 Task: Add an event with the title Coffee Meeting with Key Industry Expert, date '2023/11/17', time 9:15 AM to 11:15 AMand add a description: To ensure everyone gets a chance to participate as both fallers and catchers, rotate the roles within each pair. This promotes a sense of equality and shared responsibility among team members.Select event color  Basil . Add location for the event as: Birmingham, UK, logged in from the account softage.4@softage.netand send the event invitation to softage.1@softage.net and softage.2@softage.net. Set a reminder for the event Weekly on Sunday
Action: Mouse moved to (73, 99)
Screenshot: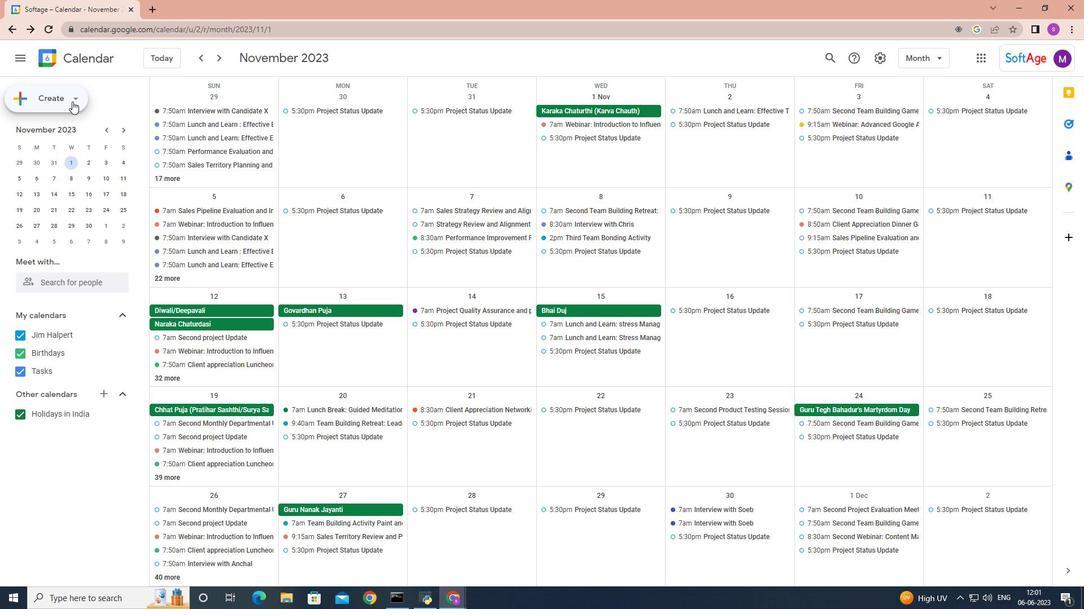 
Action: Mouse pressed left at (73, 99)
Screenshot: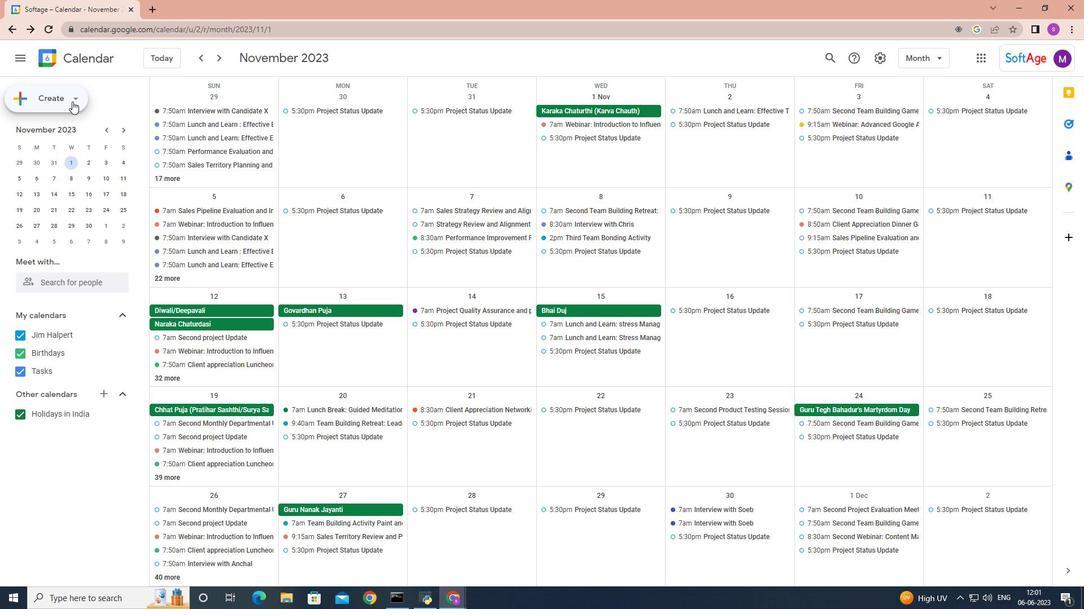 
Action: Mouse moved to (68, 124)
Screenshot: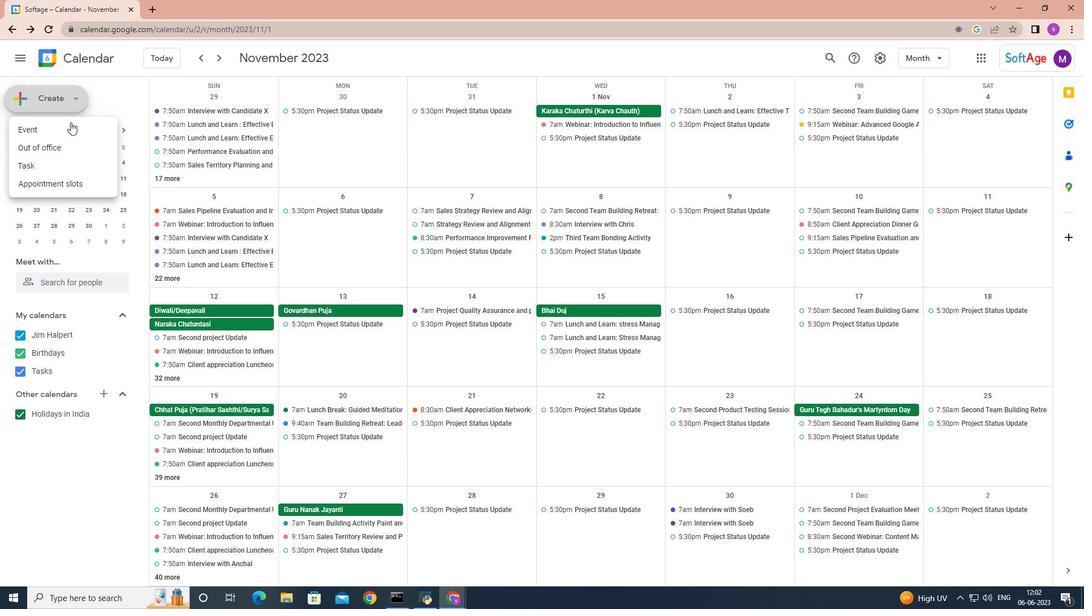 
Action: Mouse pressed left at (68, 124)
Screenshot: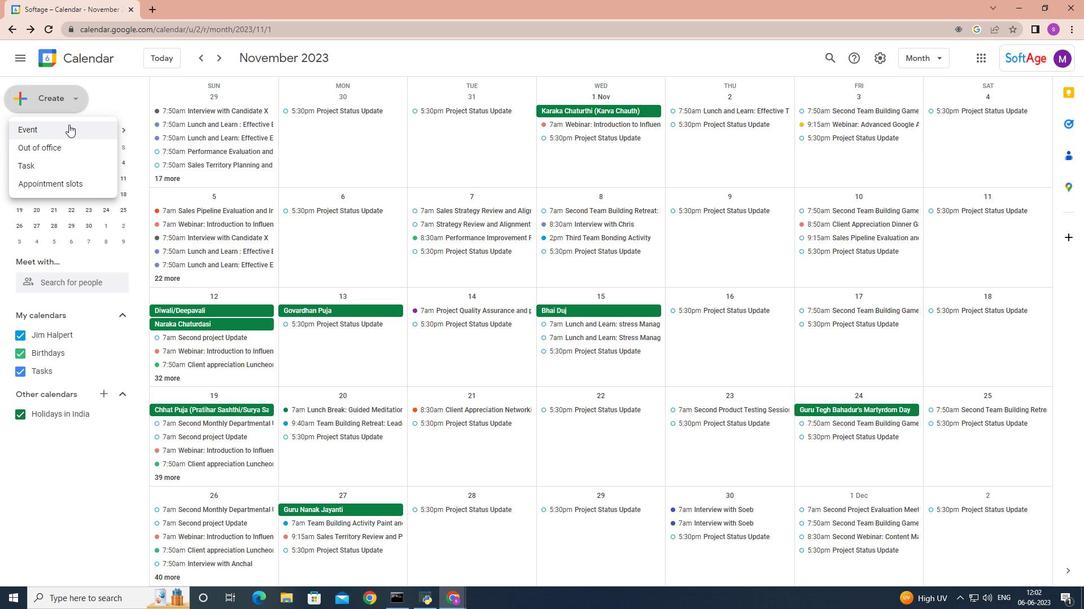 
Action: Mouse moved to (439, 379)
Screenshot: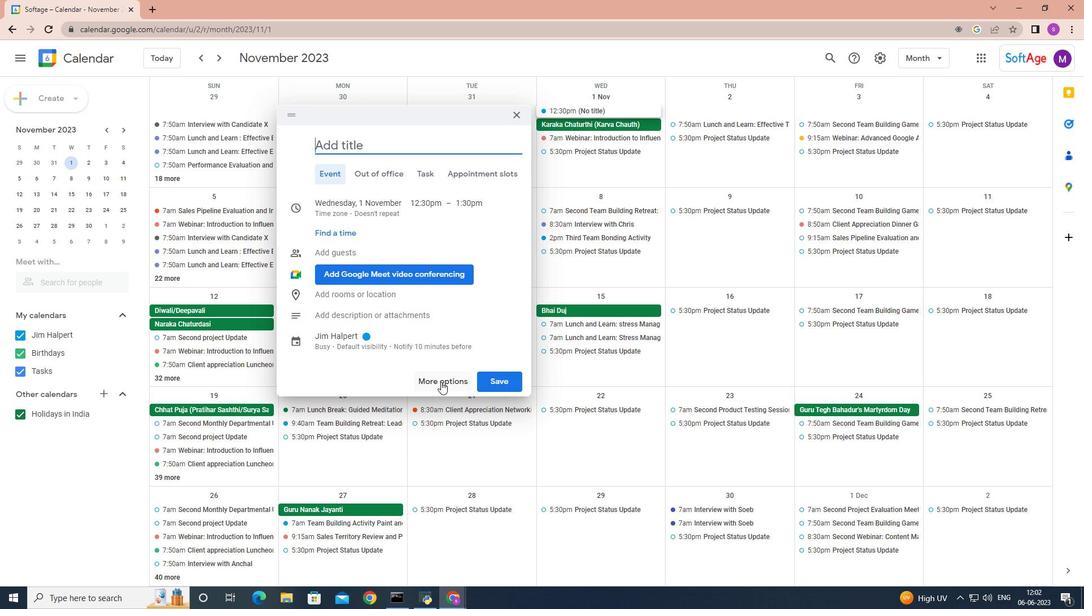 
Action: Mouse pressed left at (439, 379)
Screenshot: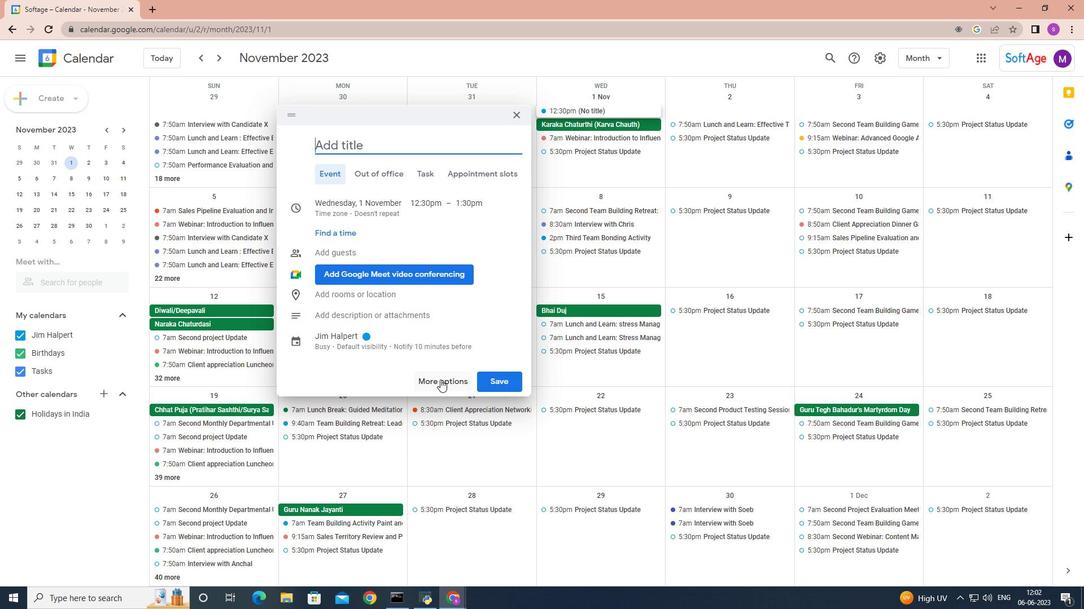 
Action: Mouse moved to (428, 378)
Screenshot: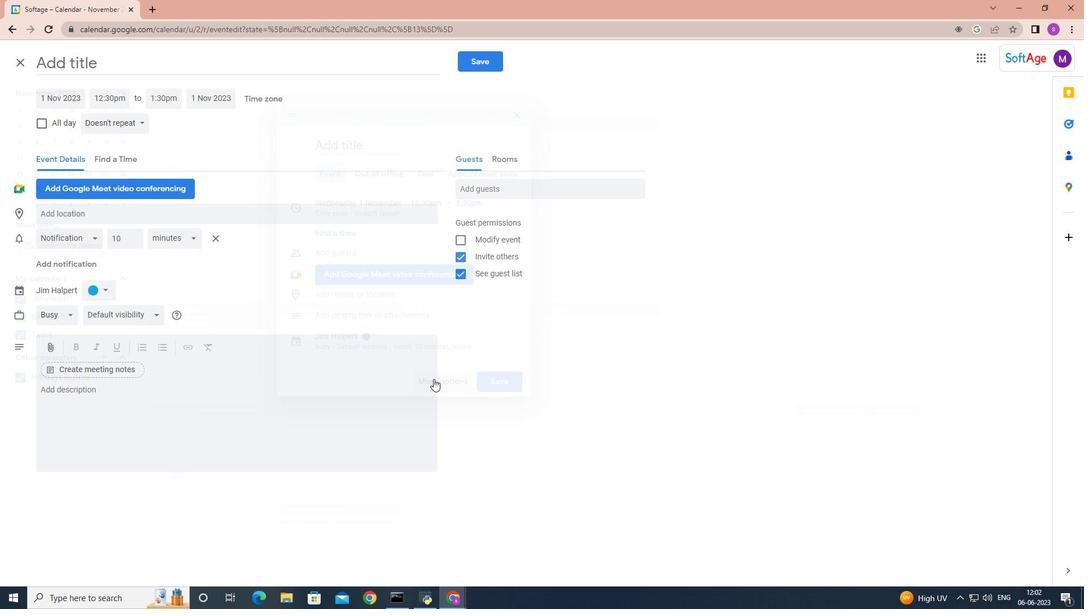 
Action: Key pressed <Key.shift>Coffee,<Key.space><Key.shift>Meeting<Key.space>with<Key.space><Key.shift>Key<Key.space><Key.shift>Industry<Key.space><Key.shift>Expert
Screenshot: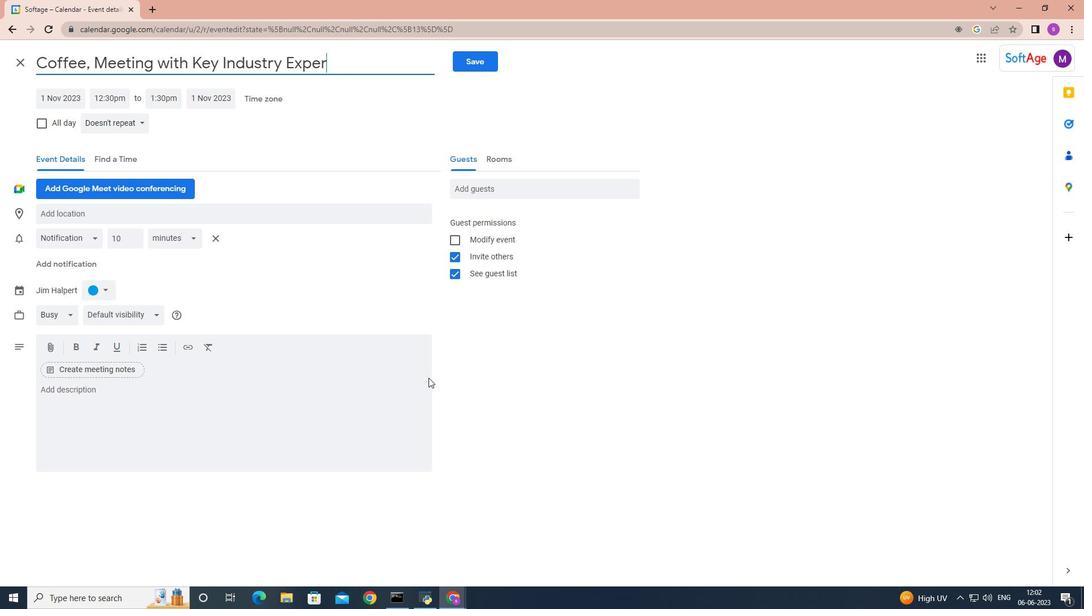 
Action: Mouse moved to (63, 96)
Screenshot: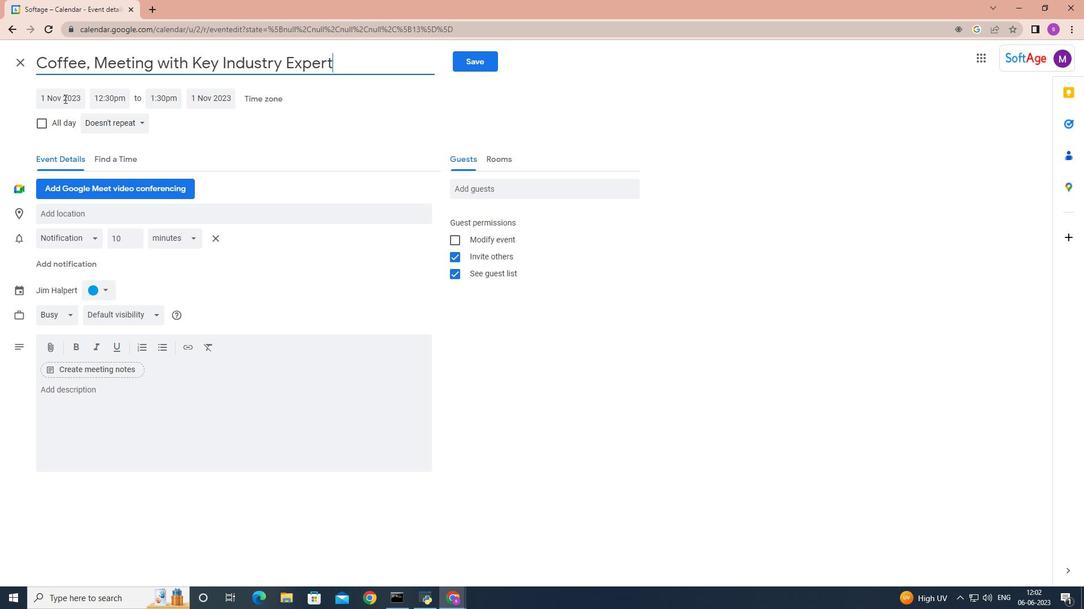 
Action: Mouse pressed left at (63, 96)
Screenshot: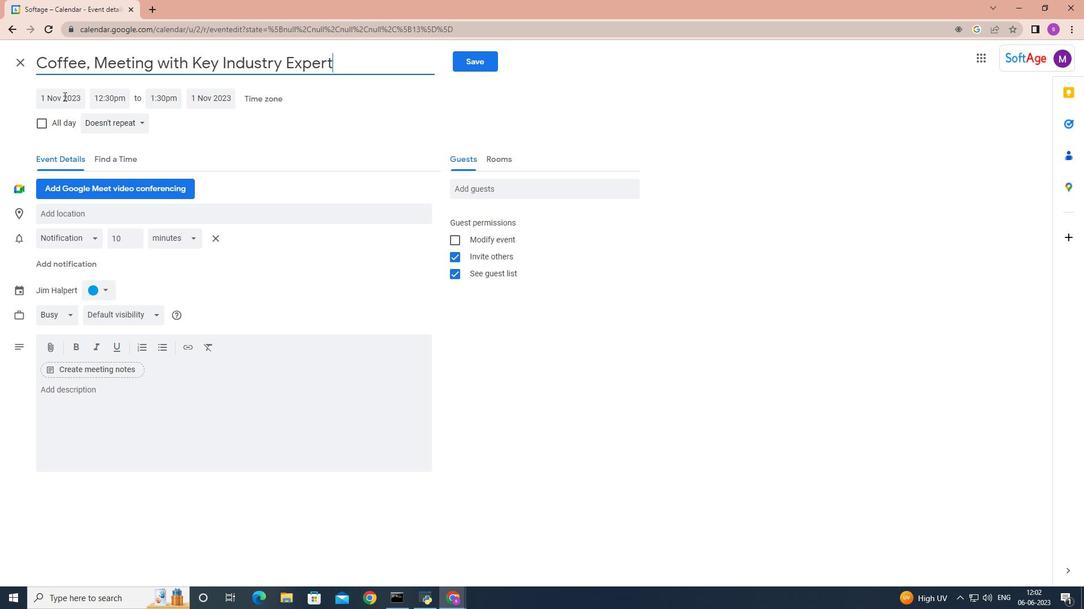 
Action: Mouse moved to (158, 184)
Screenshot: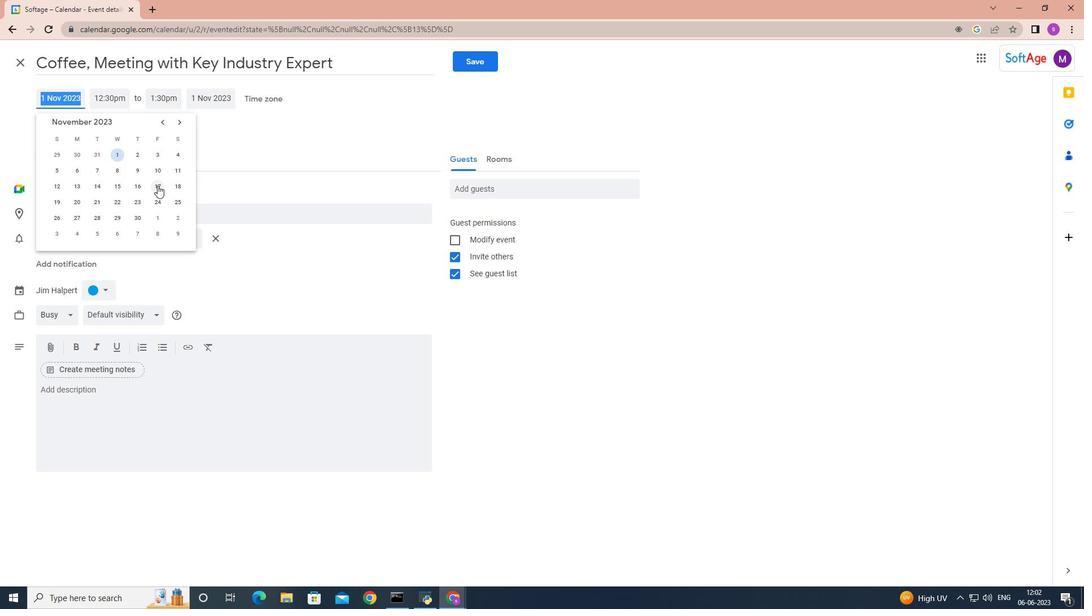 
Action: Mouse pressed left at (158, 184)
Screenshot: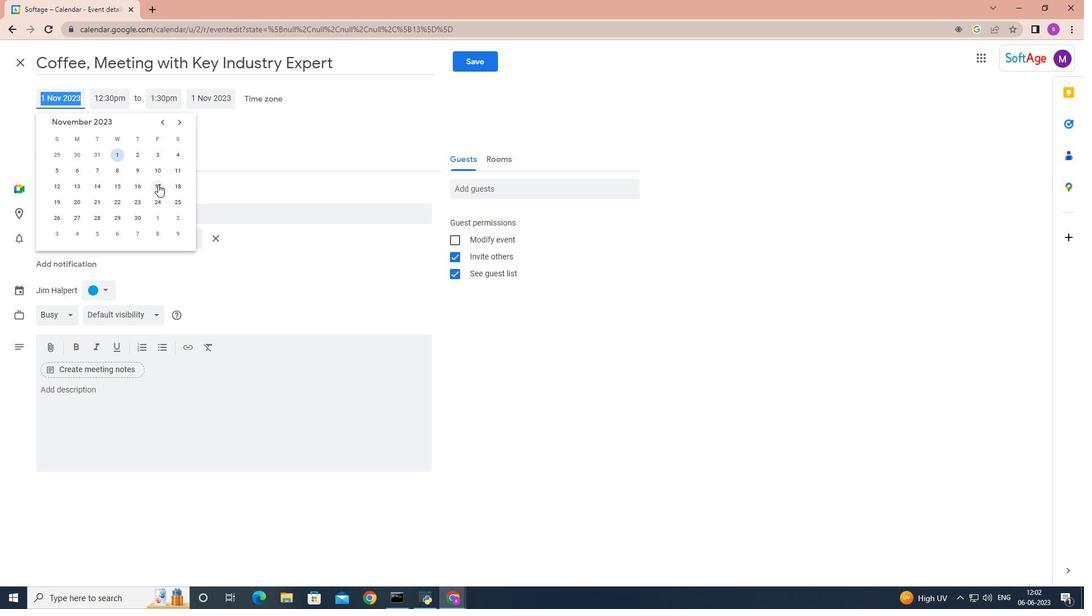 
Action: Mouse moved to (115, 98)
Screenshot: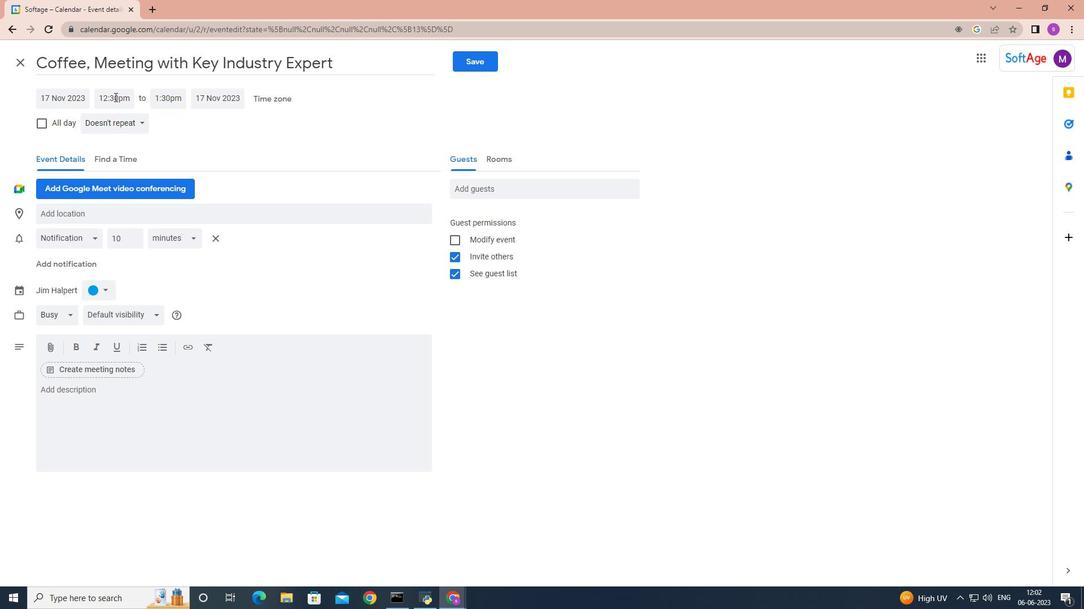 
Action: Mouse pressed left at (115, 98)
Screenshot: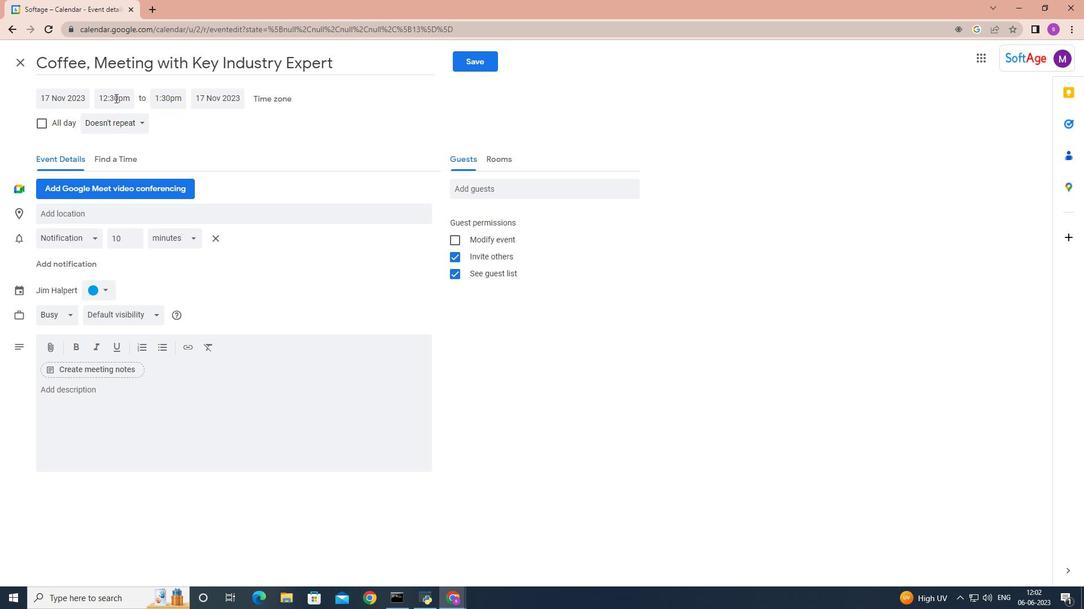 
Action: Mouse moved to (171, 160)
Screenshot: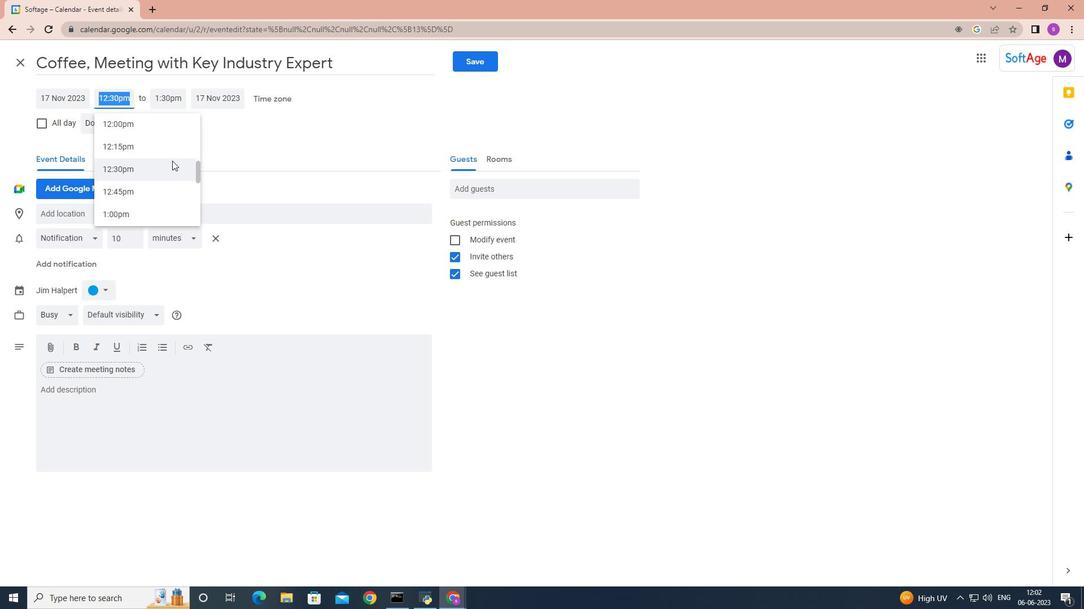 
Action: Mouse scrolled (171, 160) with delta (0, 0)
Screenshot: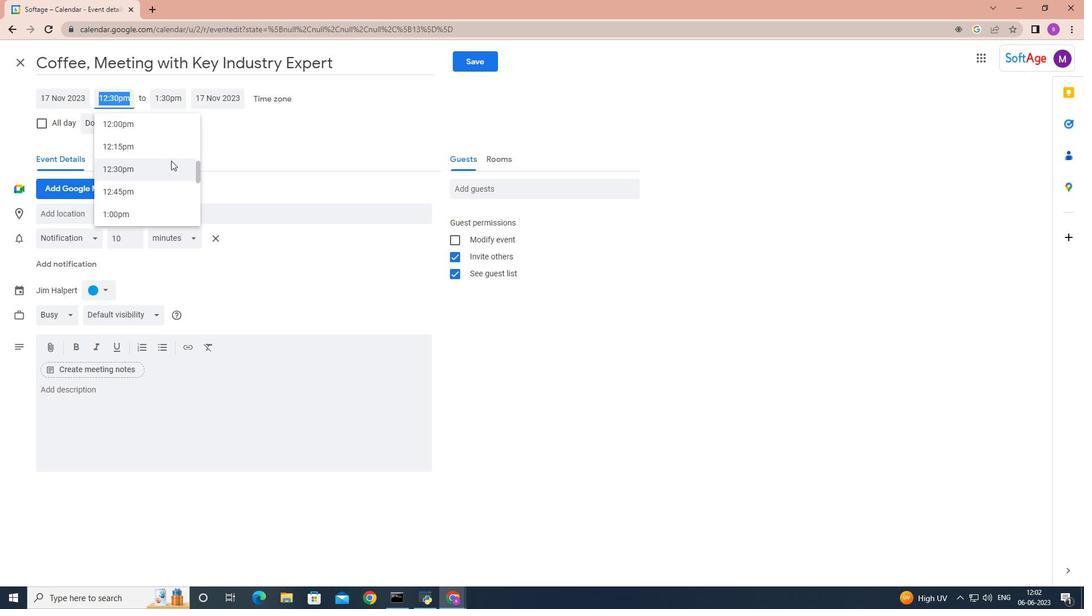 
Action: Mouse scrolled (171, 160) with delta (0, 0)
Screenshot: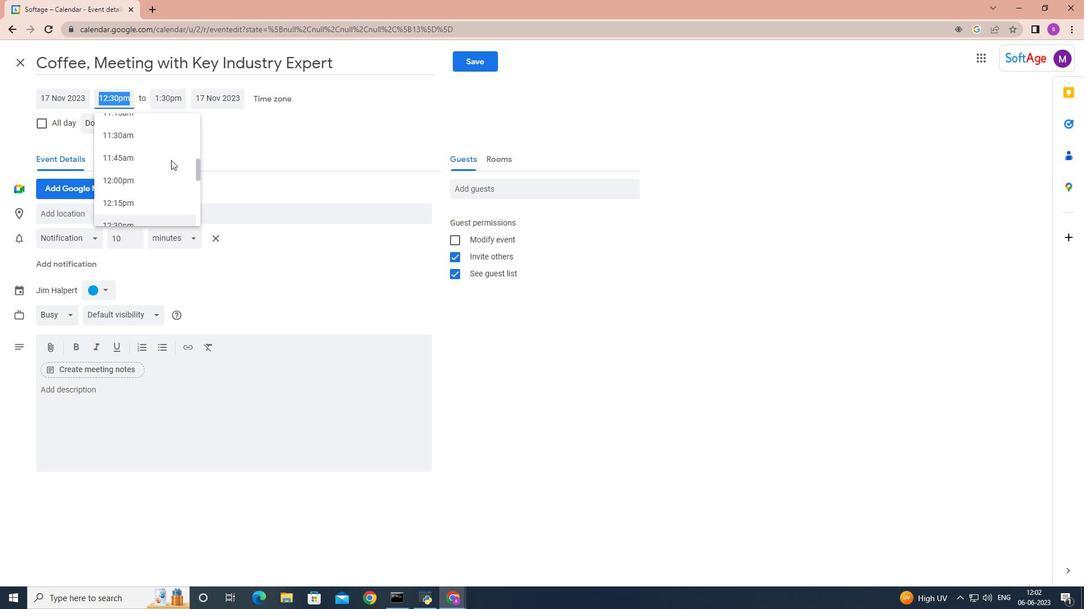 
Action: Mouse scrolled (171, 160) with delta (0, 0)
Screenshot: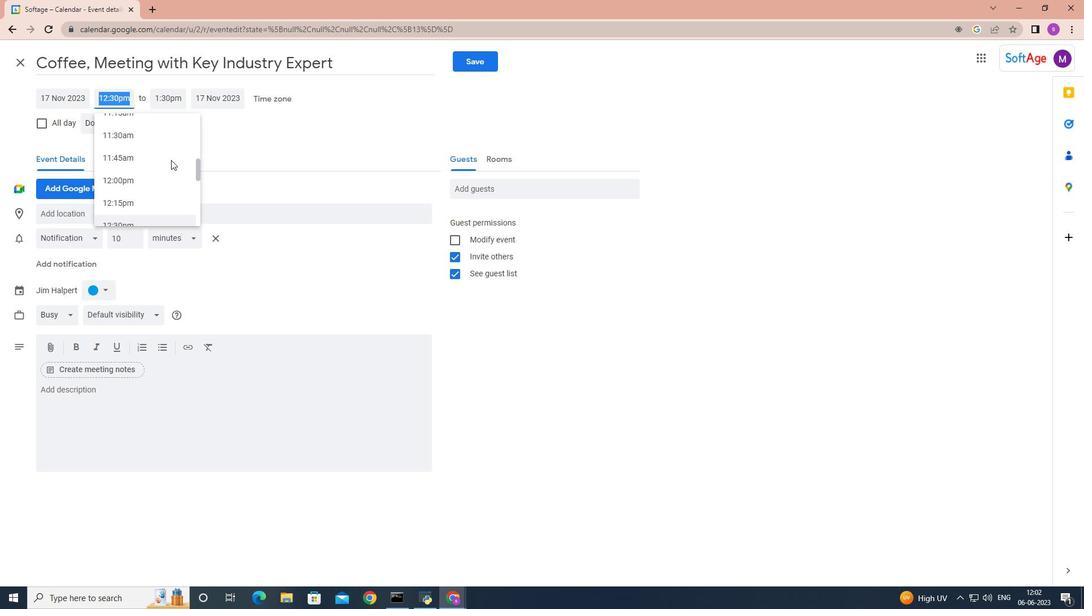
Action: Mouse scrolled (171, 160) with delta (0, 0)
Screenshot: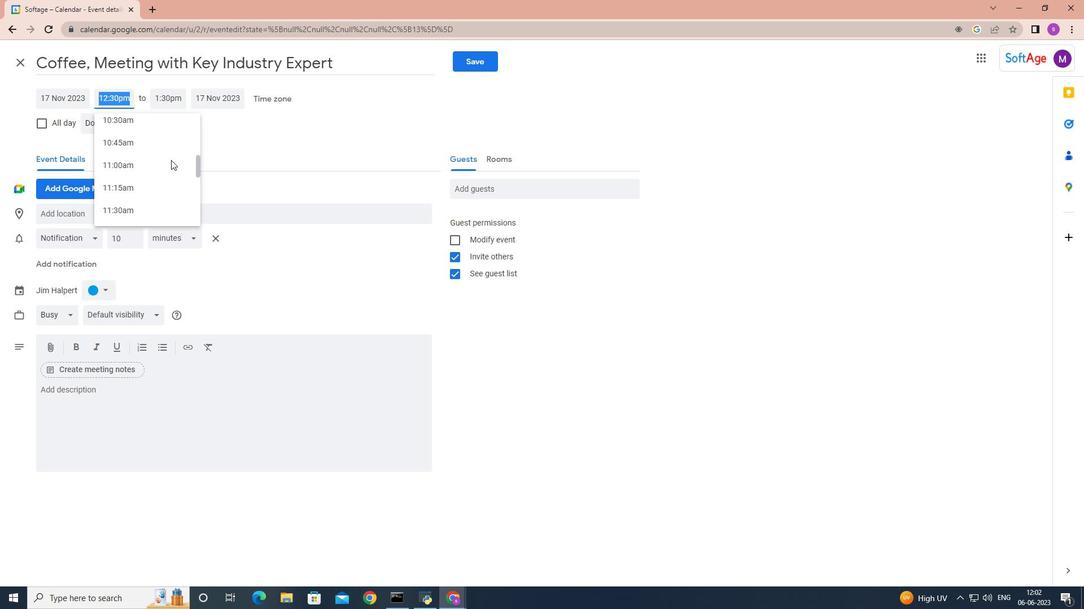 
Action: Mouse scrolled (171, 160) with delta (0, 0)
Screenshot: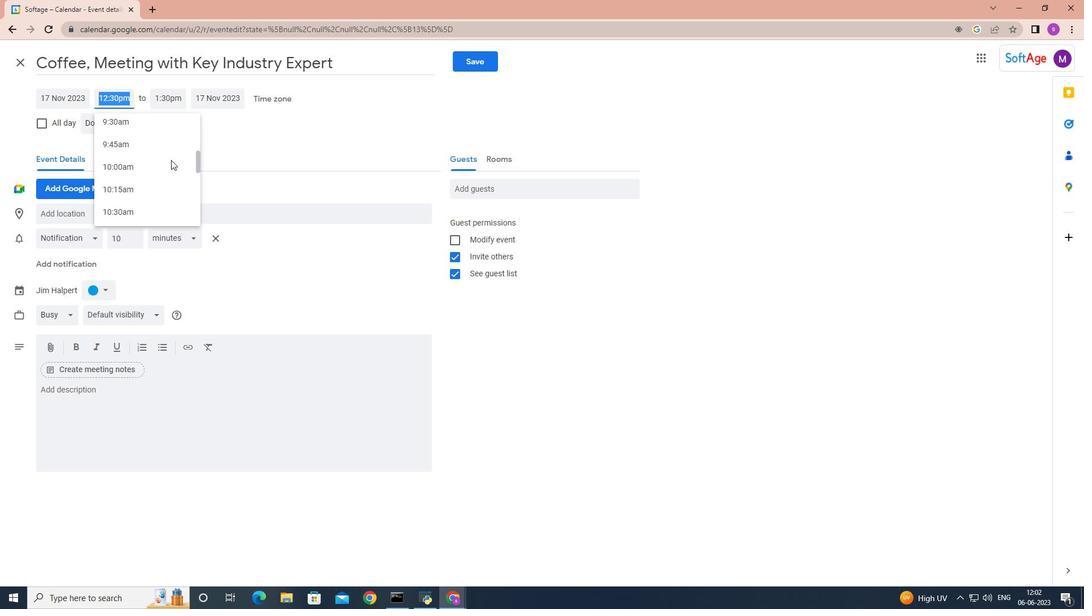 
Action: Mouse moved to (156, 157)
Screenshot: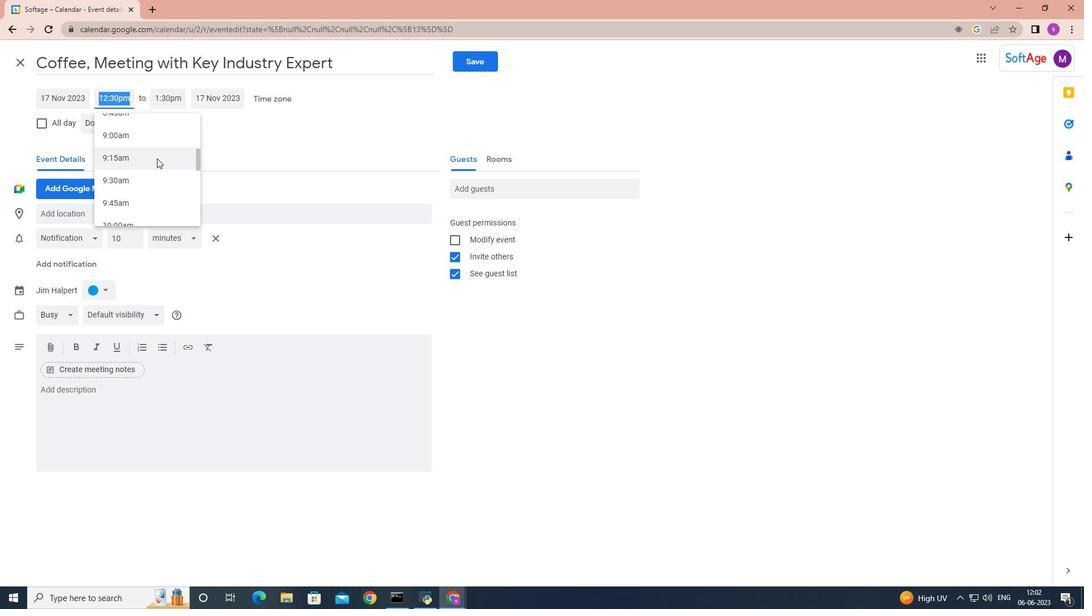 
Action: Mouse pressed left at (156, 157)
Screenshot: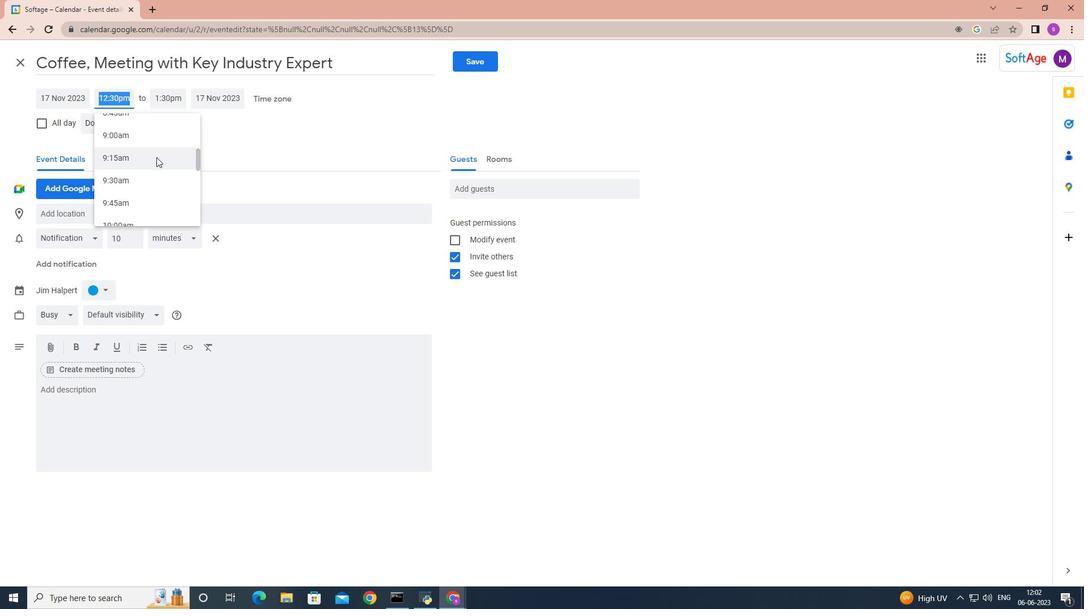 
Action: Mouse moved to (172, 99)
Screenshot: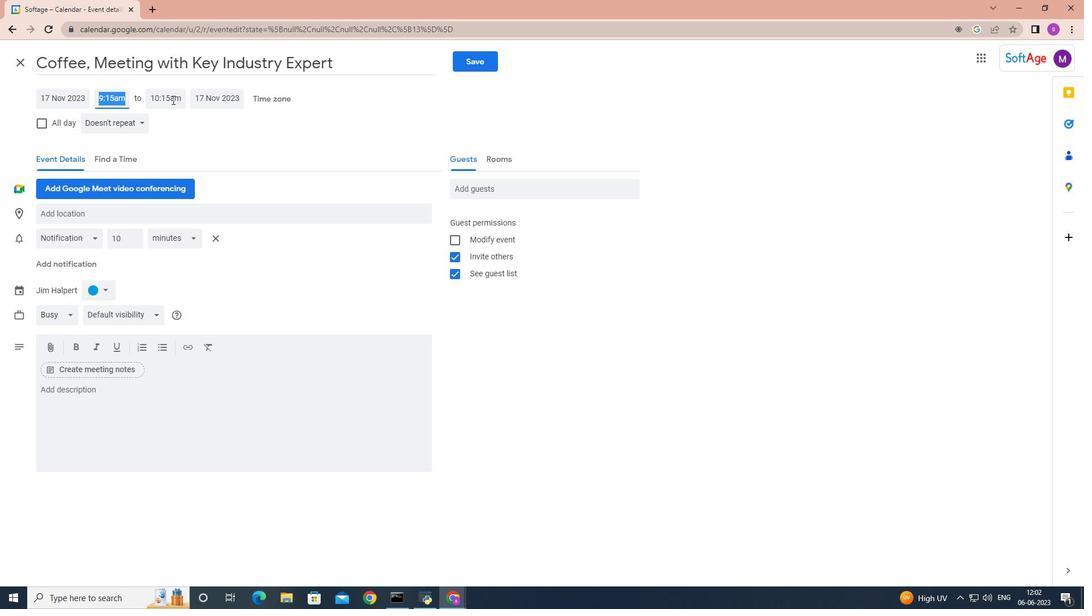 
Action: Mouse pressed left at (172, 99)
Screenshot: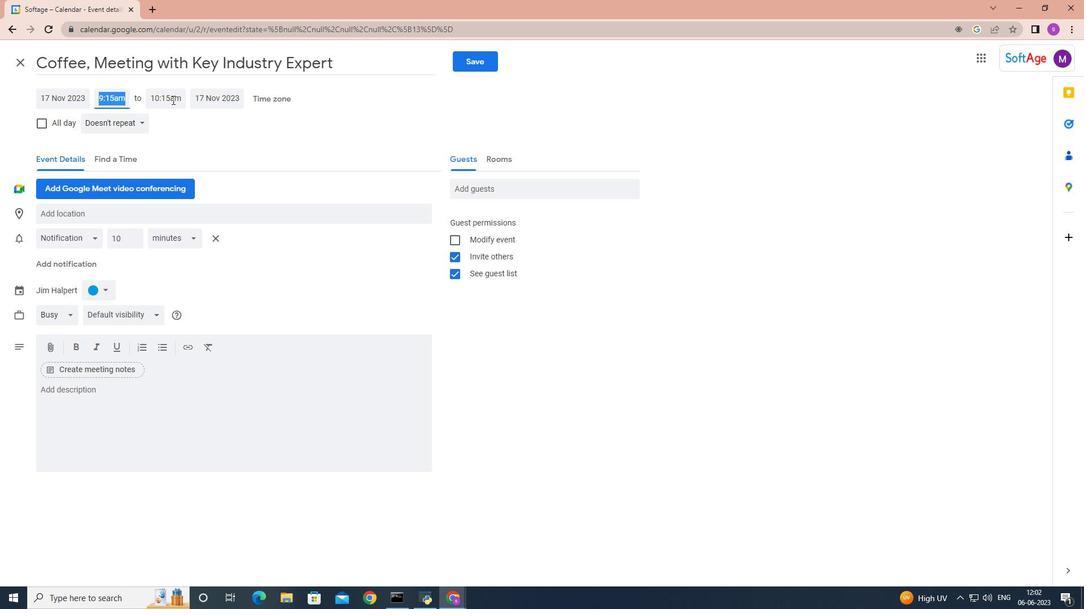 
Action: Mouse moved to (184, 215)
Screenshot: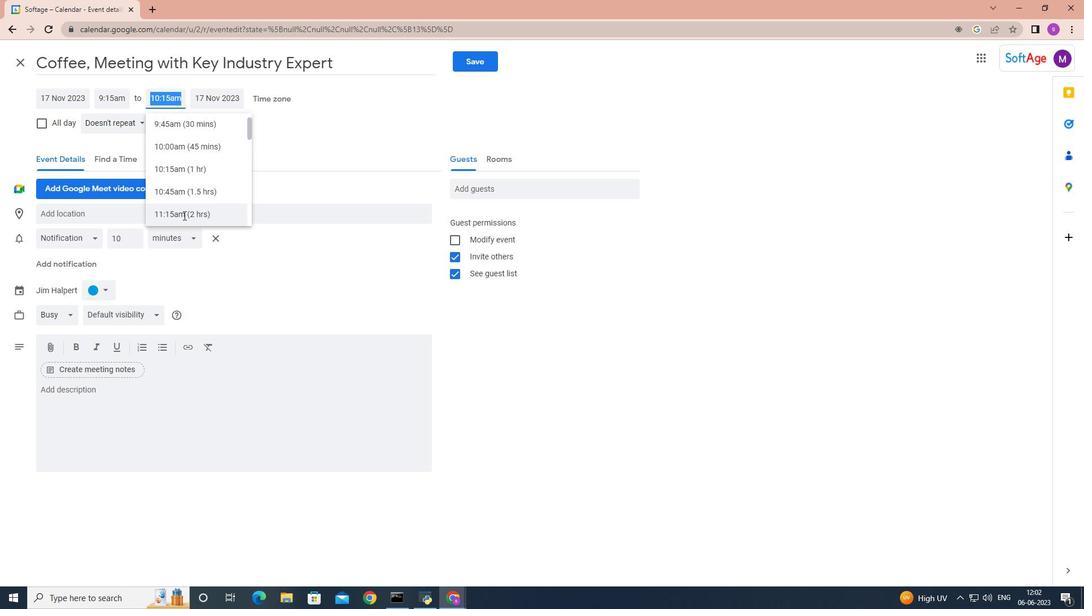 
Action: Mouse pressed left at (184, 215)
Screenshot: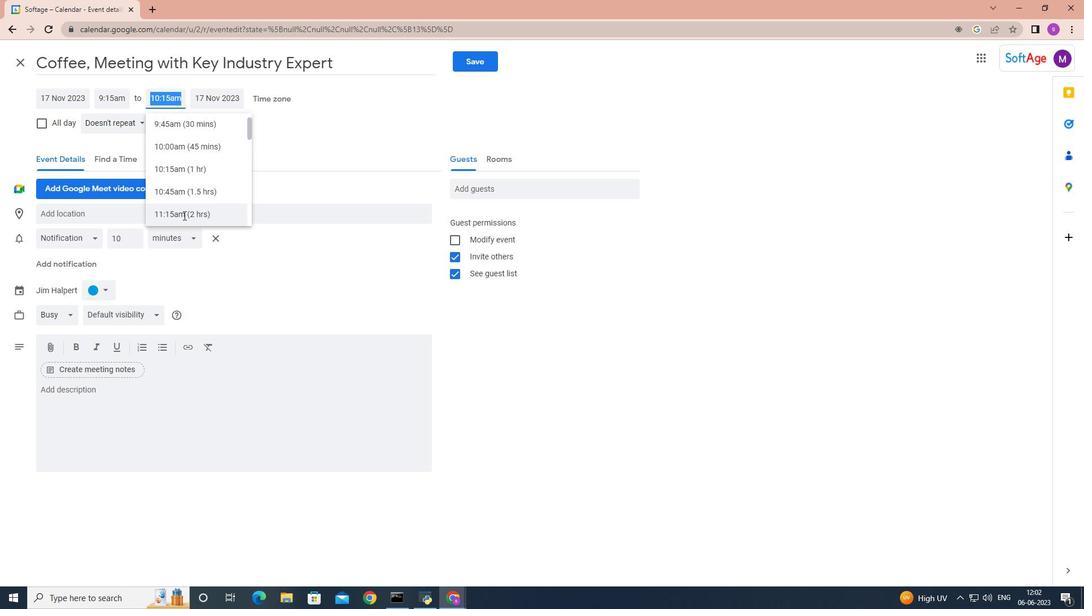 
Action: Mouse moved to (117, 400)
Screenshot: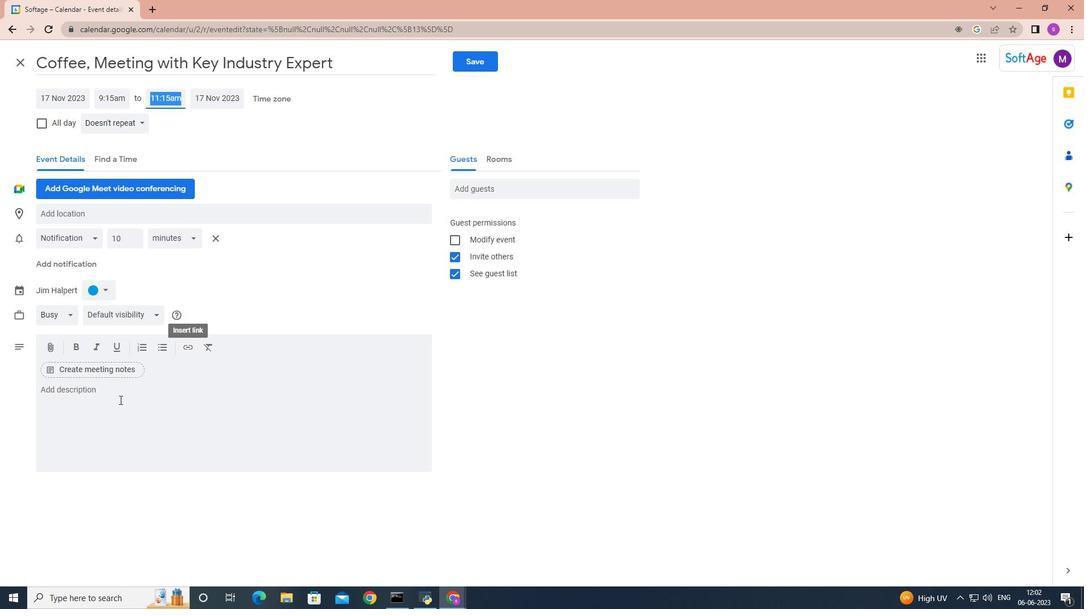 
Action: Mouse pressed left at (117, 400)
Screenshot: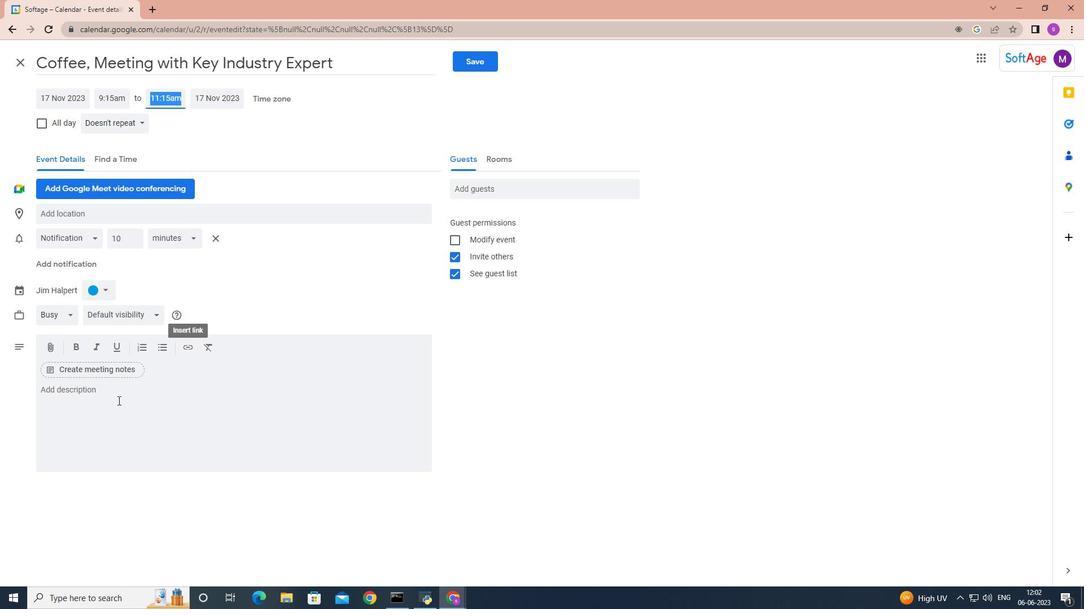 
Action: Mouse moved to (117, 400)
Screenshot: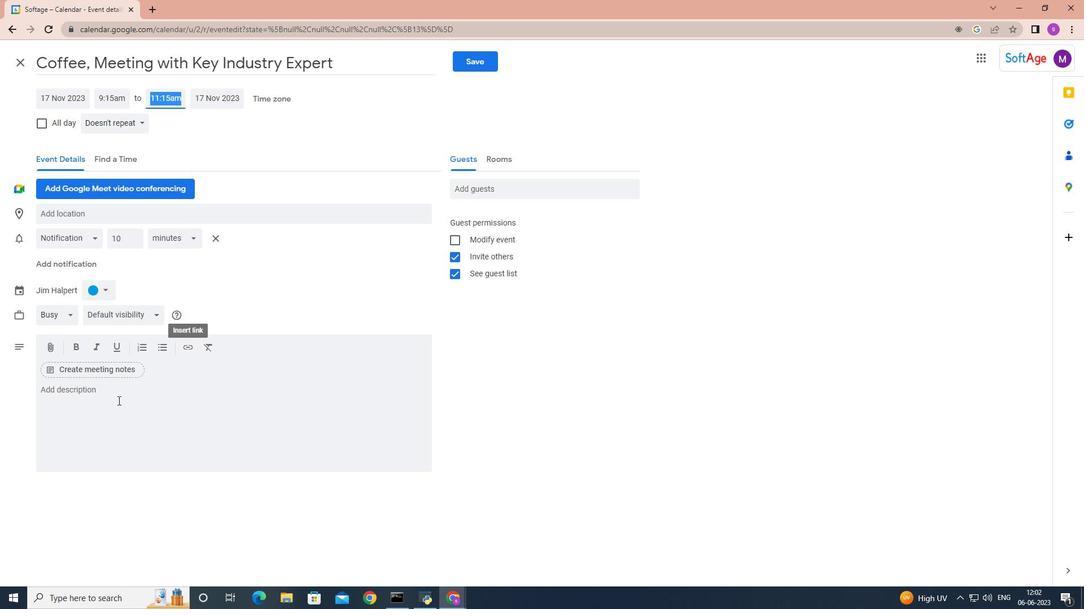 
Action: Key pressed <Key.shift>To<Key.space>ensure<Key.space>everyone<Key.space>gets<Key.space>a<Key.space>chance<Key.space>to<Key.space>participate<Key.space>as<Key.space>both<Key.space>fallers<Key.space>and<Key.space>catchers<Key.space><Key.backspace>,<Key.space>rotate<Key.space>the<Key.space>roles<Key.space>within<Key.space>each<Key.space>pair,<Key.backspace>.<Key.space><Key.shift>This<Key.space>promotes<Key.space>a<Key.space>sense<Key.space>of<Key.space>equality<Key.space>and<Key.space>sg<Key.backspace>hared<Key.space>responsibility<Key.space>among<Key.space>team<Key.space>members.
Screenshot: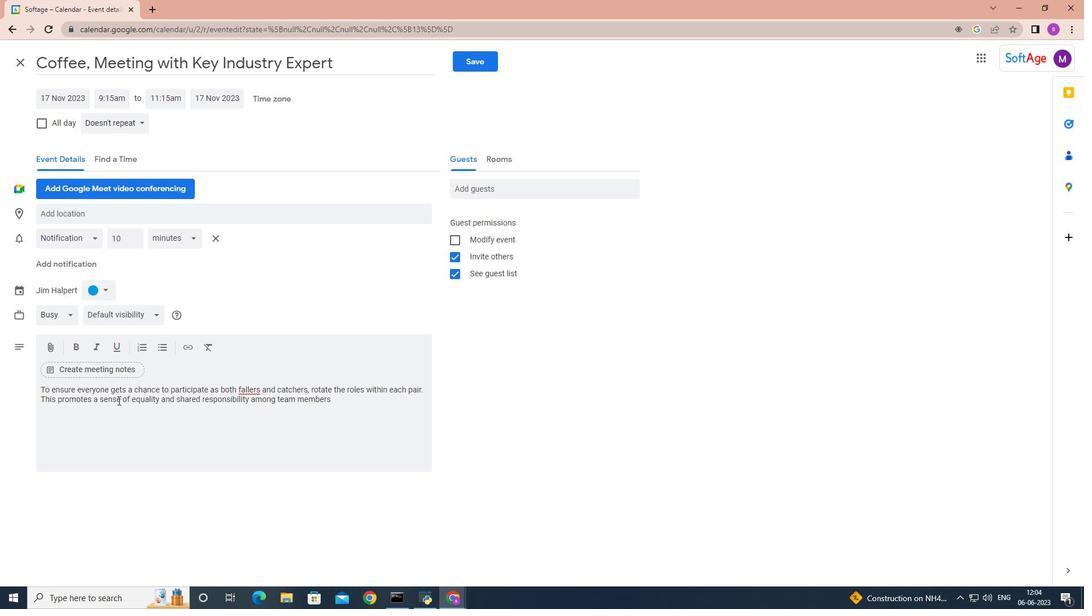 
Action: Mouse moved to (104, 290)
Screenshot: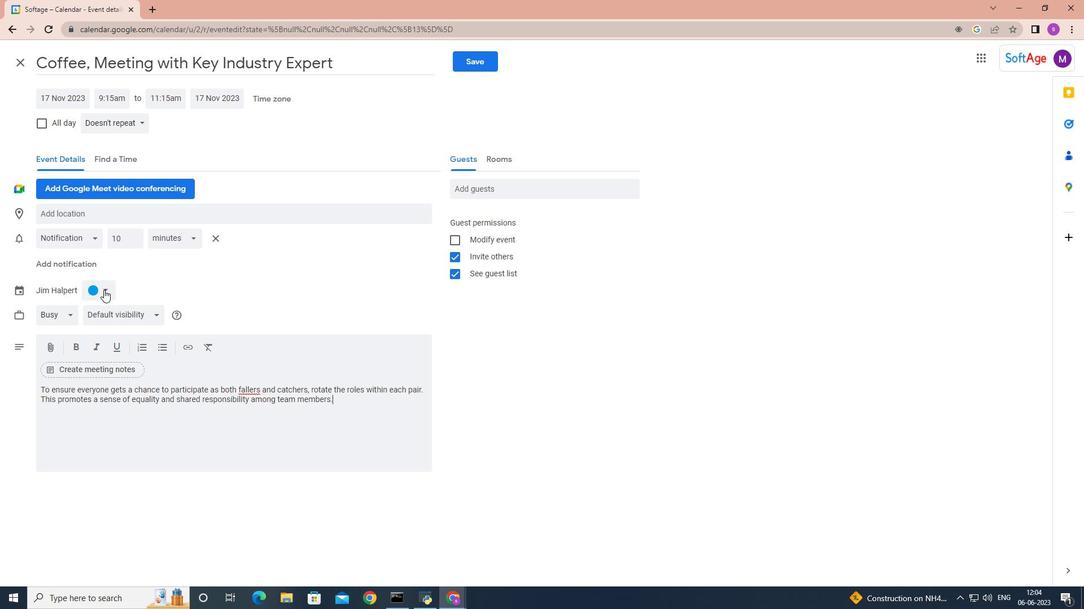
Action: Mouse pressed left at (104, 290)
Screenshot: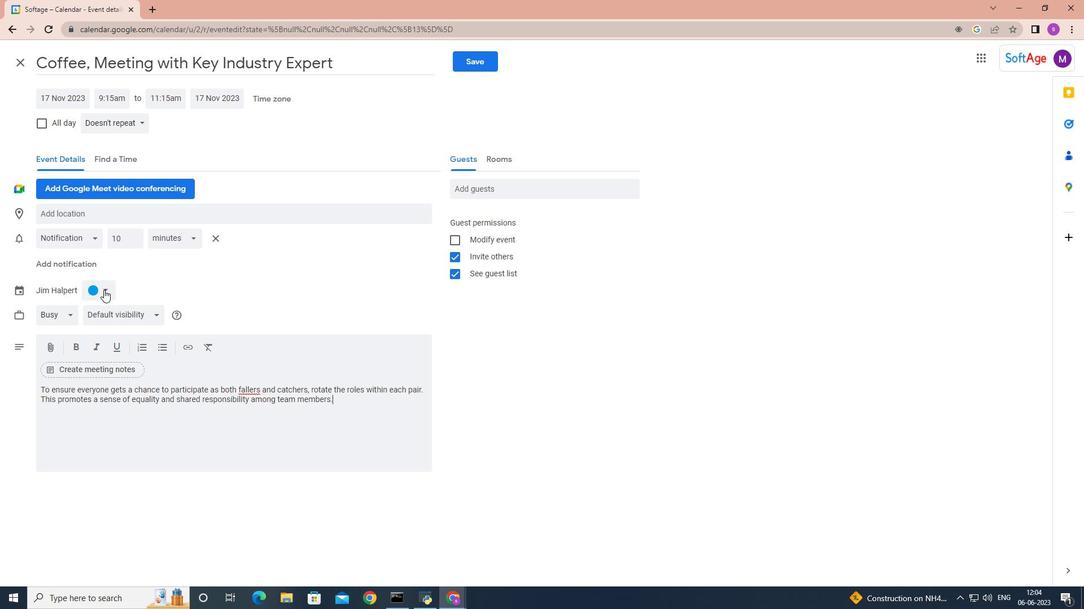 
Action: Mouse moved to (105, 318)
Screenshot: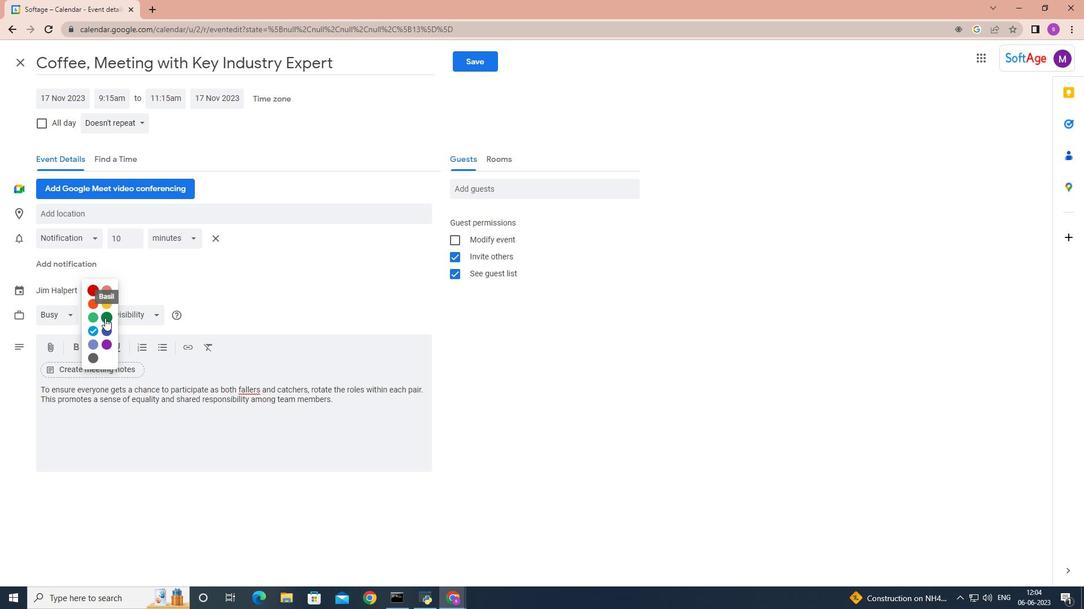 
Action: Mouse pressed left at (105, 318)
Screenshot: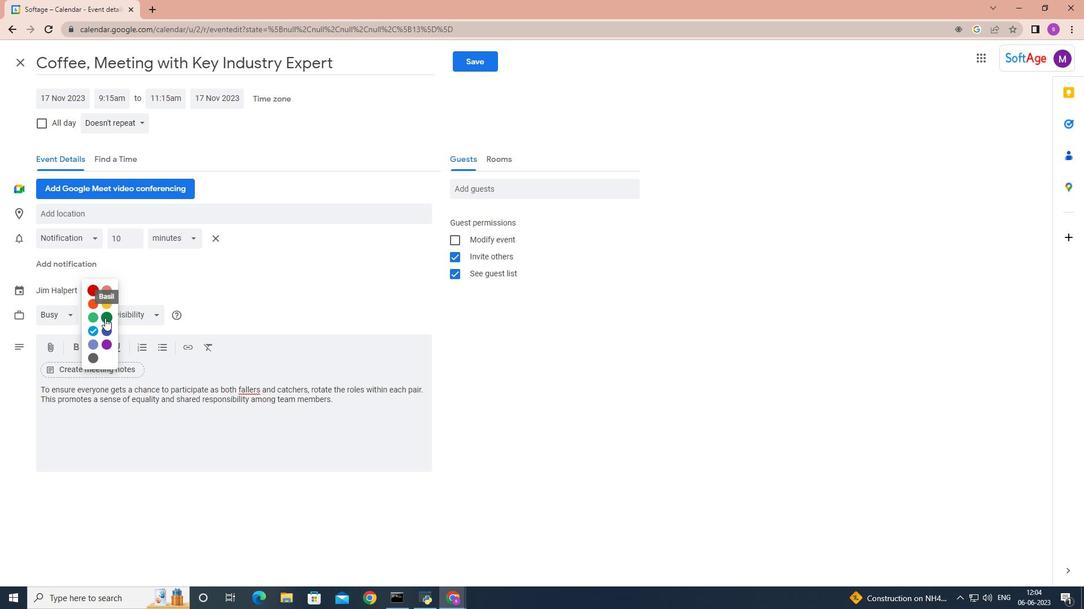 
Action: Mouse moved to (97, 216)
Screenshot: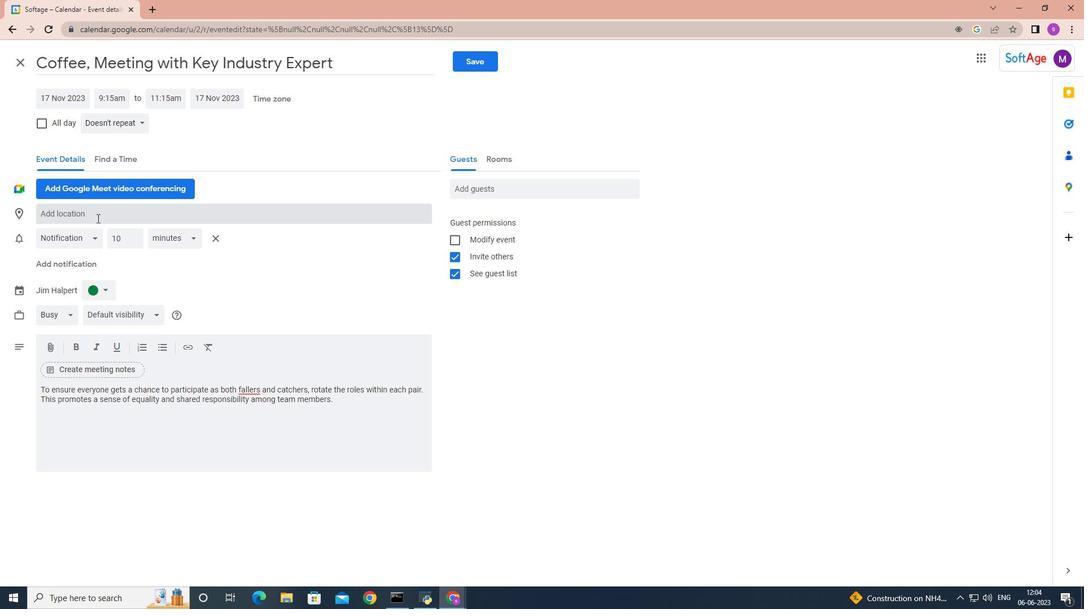 
Action: Mouse pressed left at (97, 216)
Screenshot: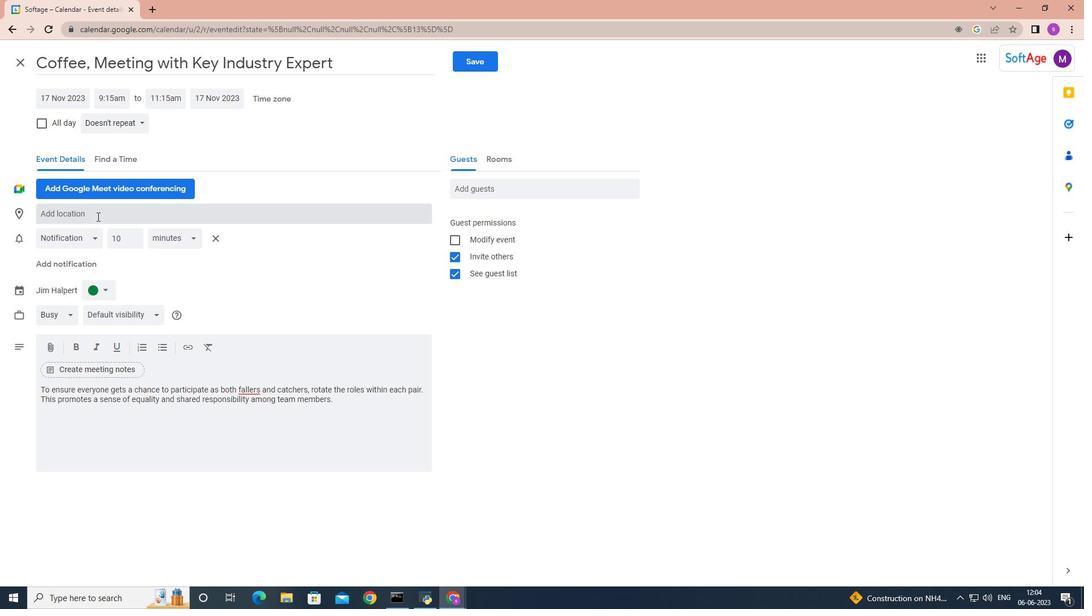 
Action: Key pressed <Key.shift>Birmingham,<Key.space><Key.shift>UK
Screenshot: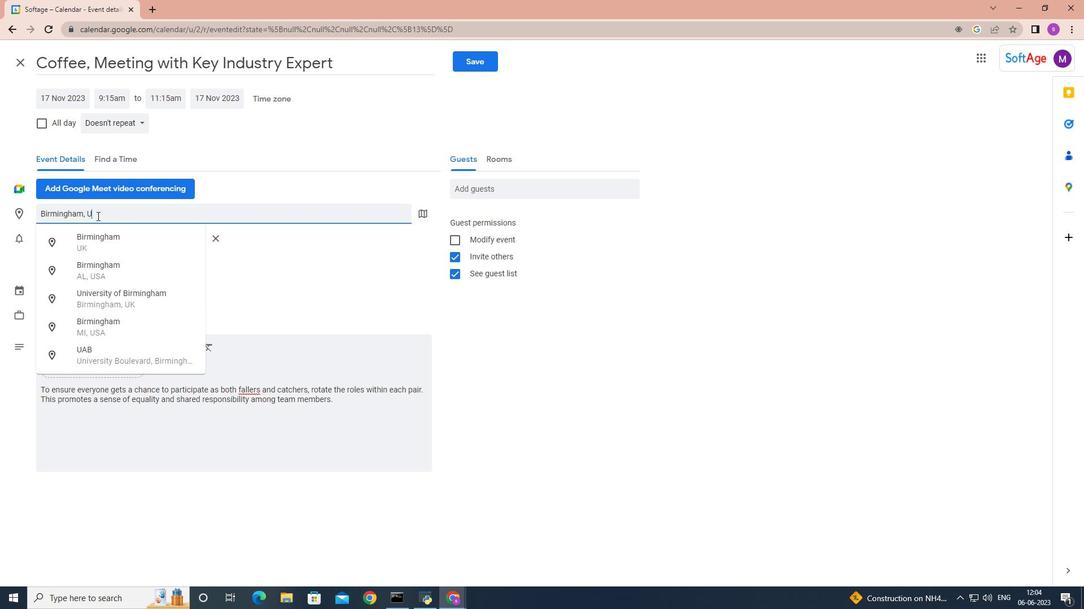 
Action: Mouse moved to (526, 186)
Screenshot: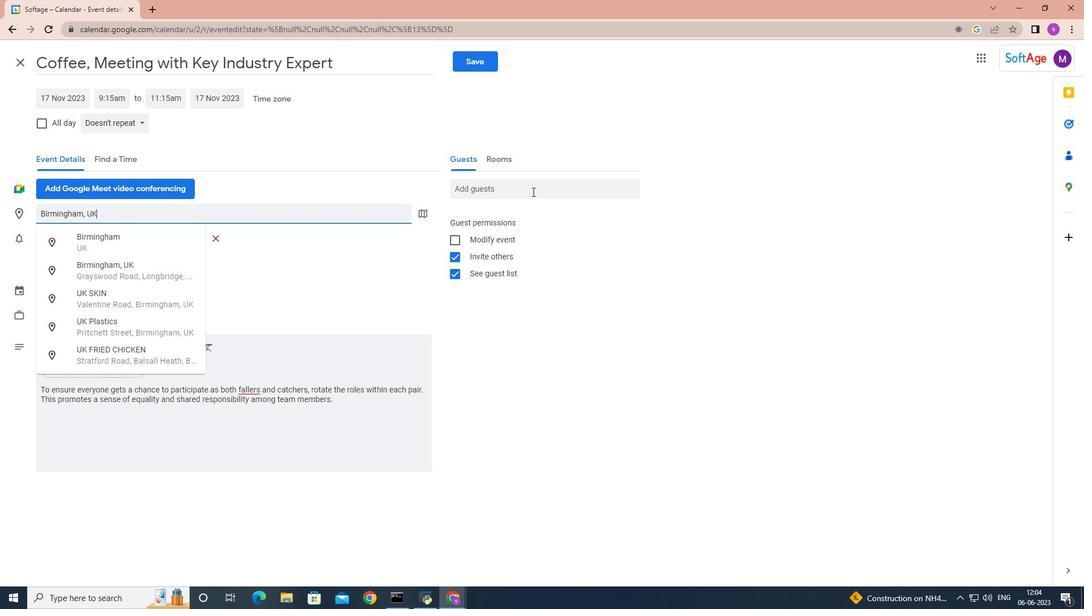 
Action: Mouse pressed left at (526, 186)
Screenshot: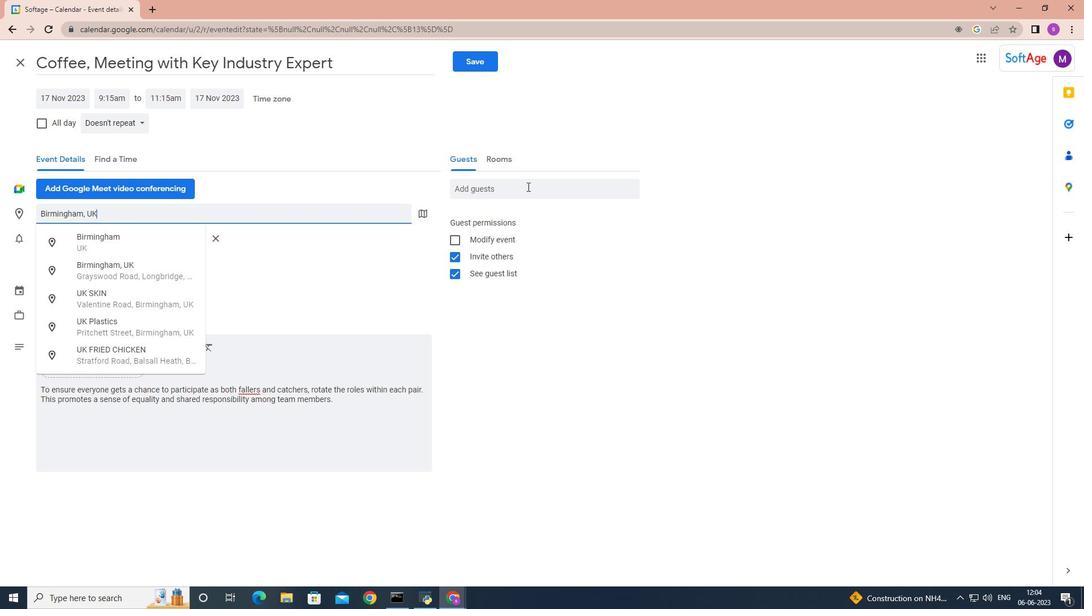 
Action: Key pressed softage.1
Screenshot: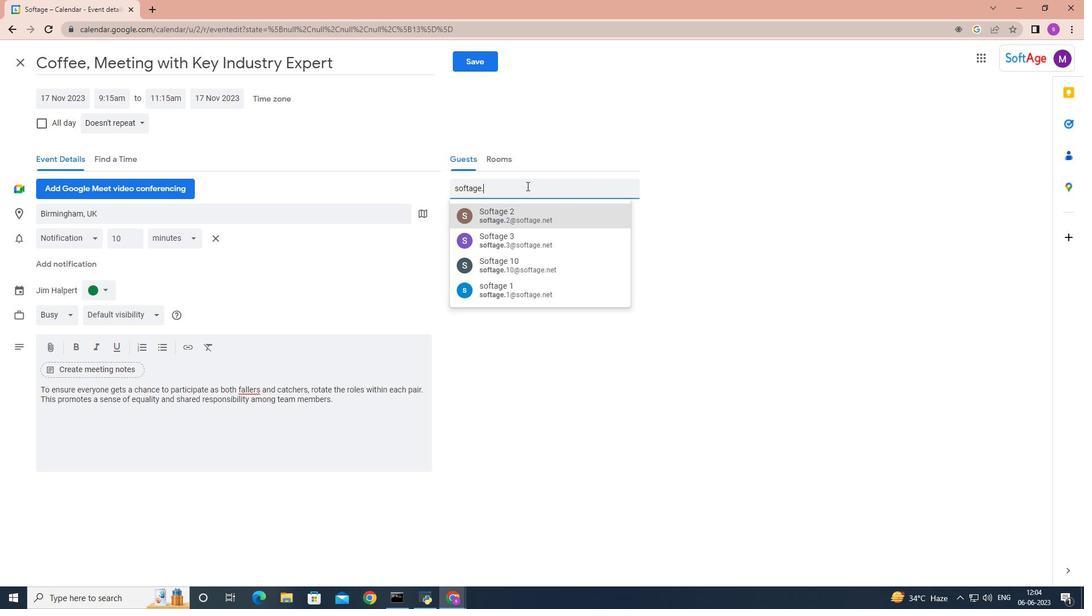 
Action: Mouse moved to (522, 243)
Screenshot: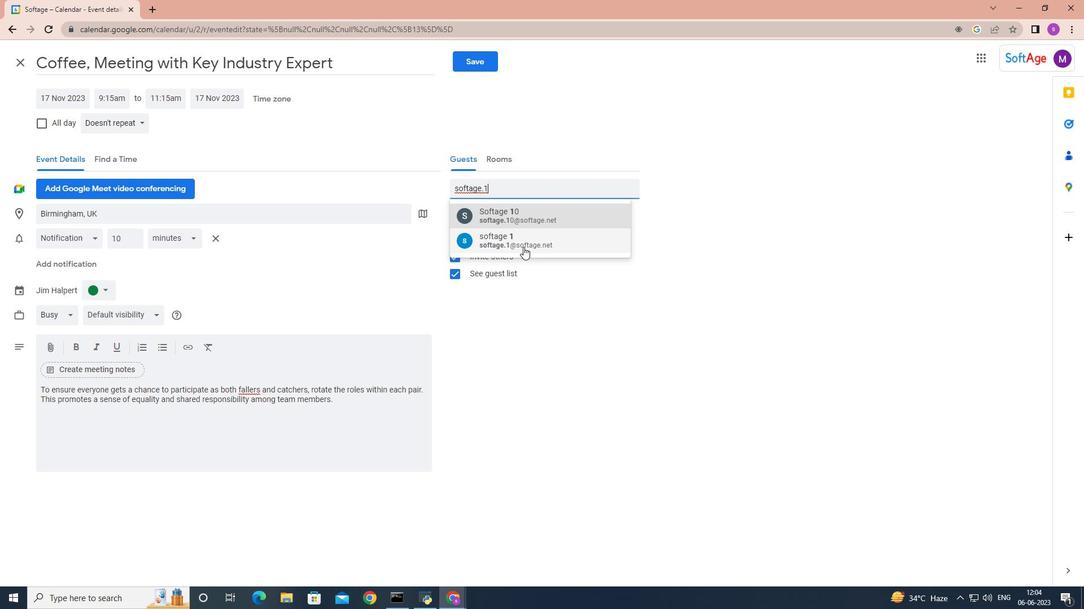 
Action: Mouse pressed left at (522, 243)
Screenshot: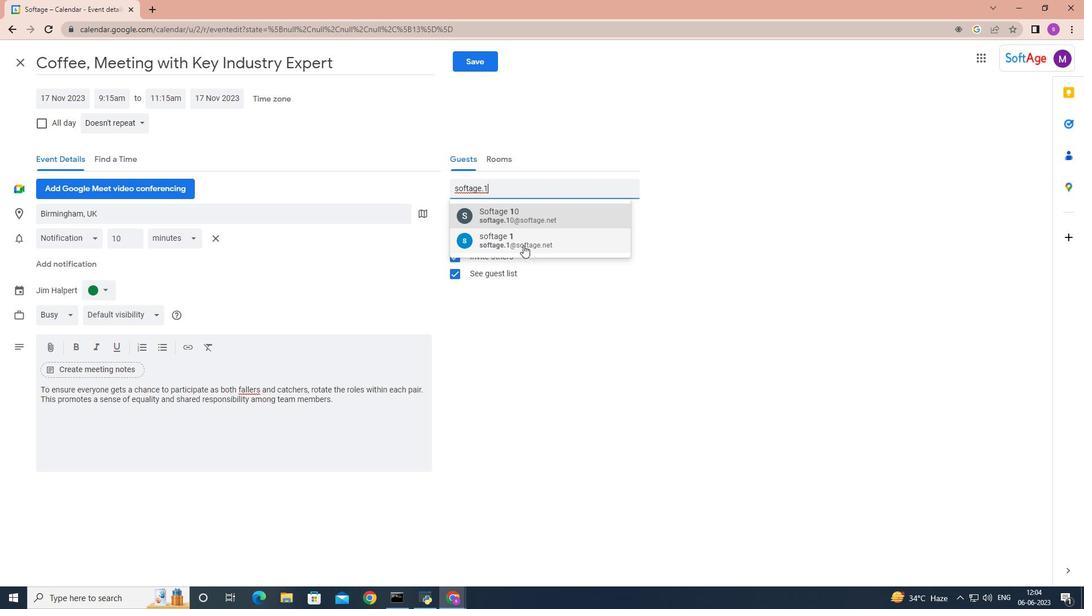 
Action: Key pressed sop<Key.backspace>ftage.2
Screenshot: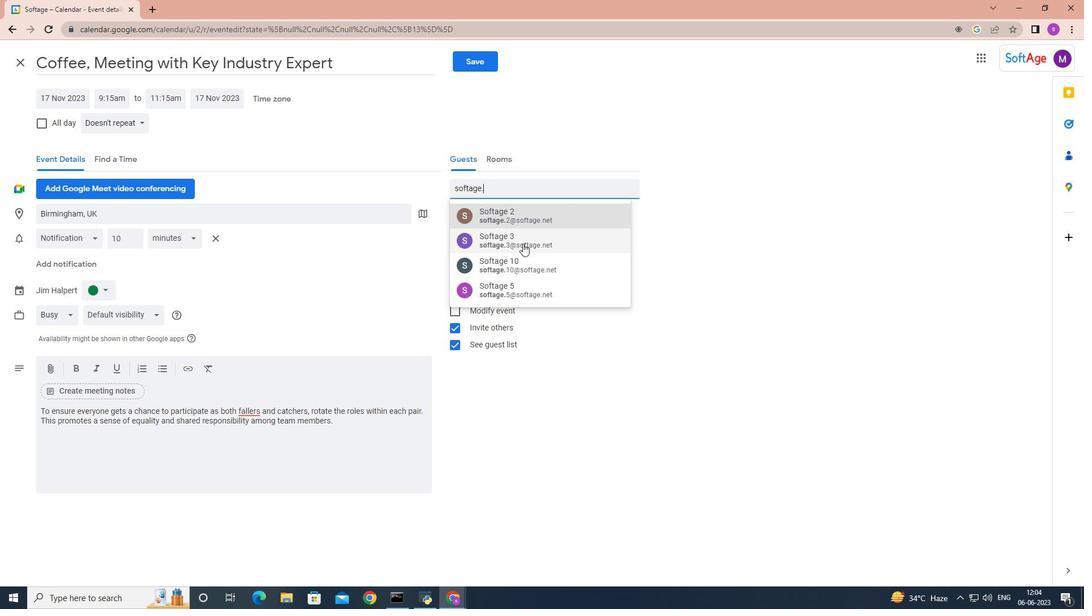 
Action: Mouse moved to (512, 215)
Screenshot: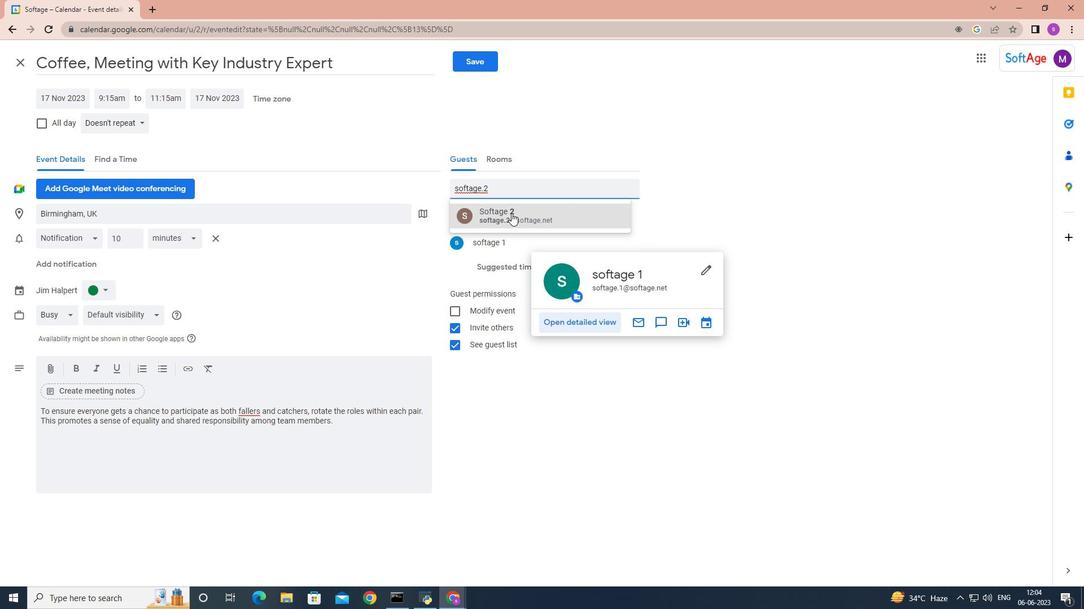 
Action: Mouse pressed left at (512, 215)
Screenshot: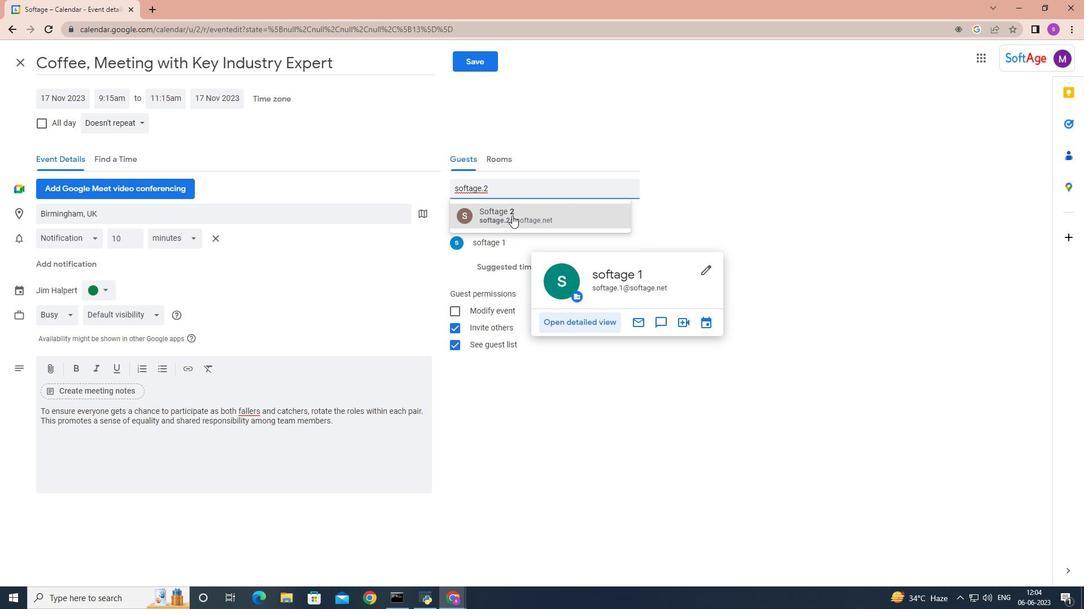 
Action: Mouse moved to (139, 121)
Screenshot: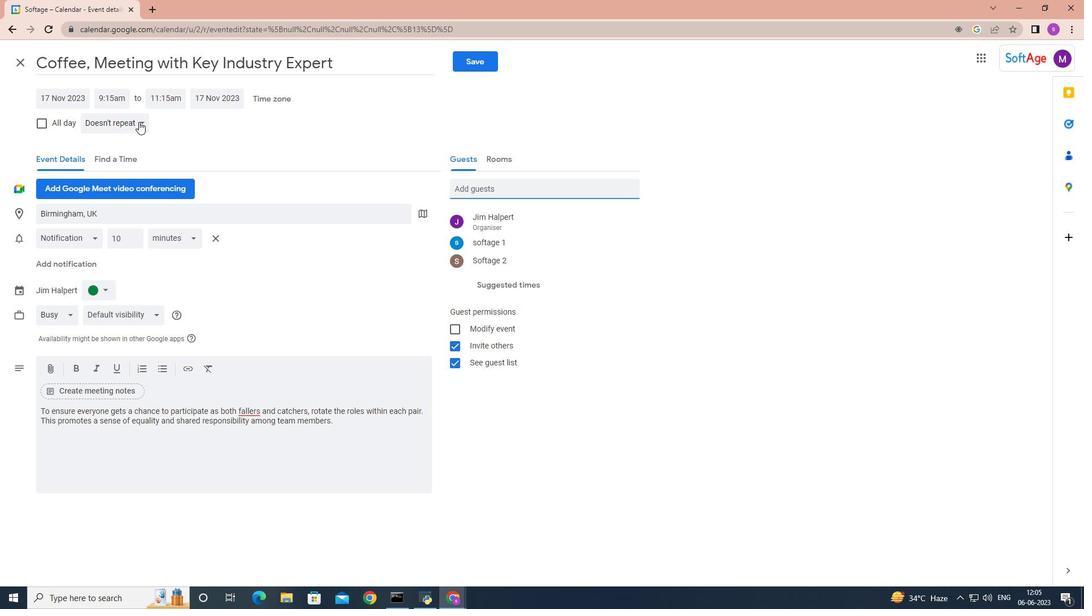 
Action: Mouse pressed left at (139, 121)
Screenshot: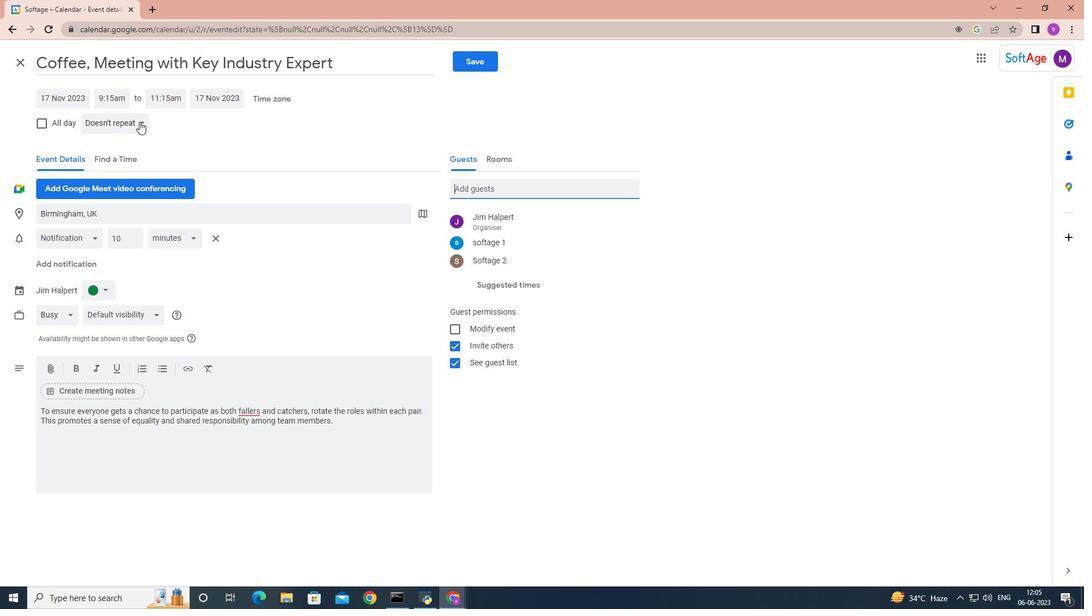 
Action: Mouse moved to (146, 247)
Screenshot: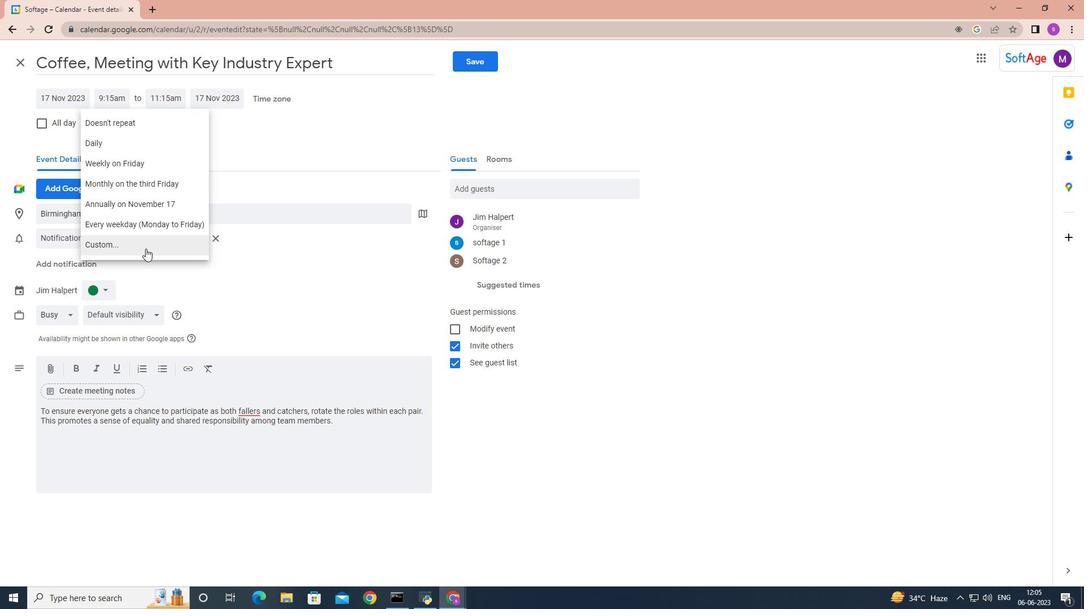 
Action: Mouse pressed left at (146, 247)
Screenshot: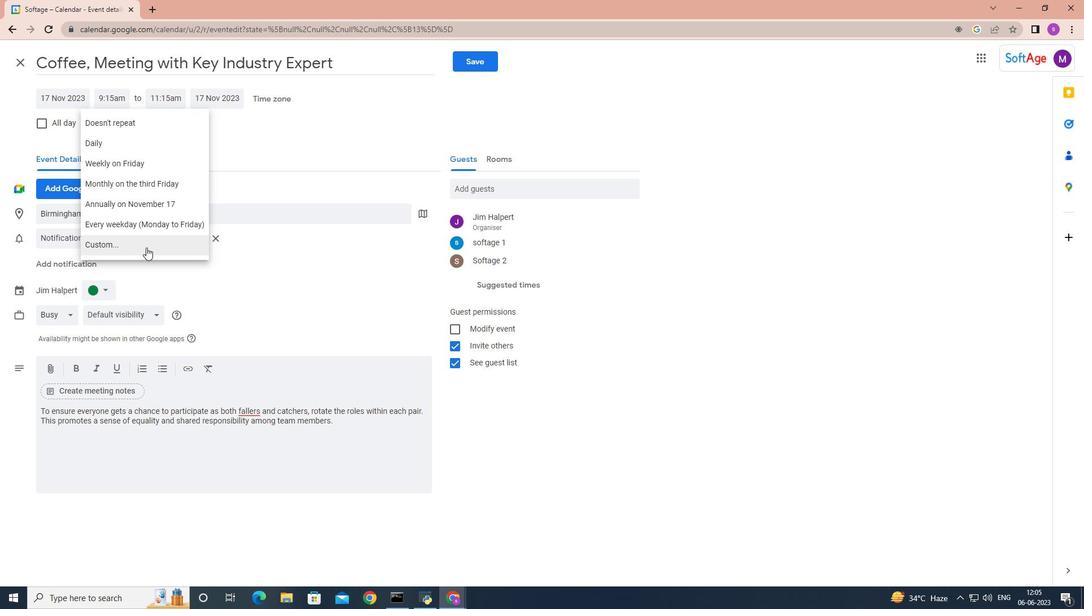 
Action: Mouse moved to (456, 294)
Screenshot: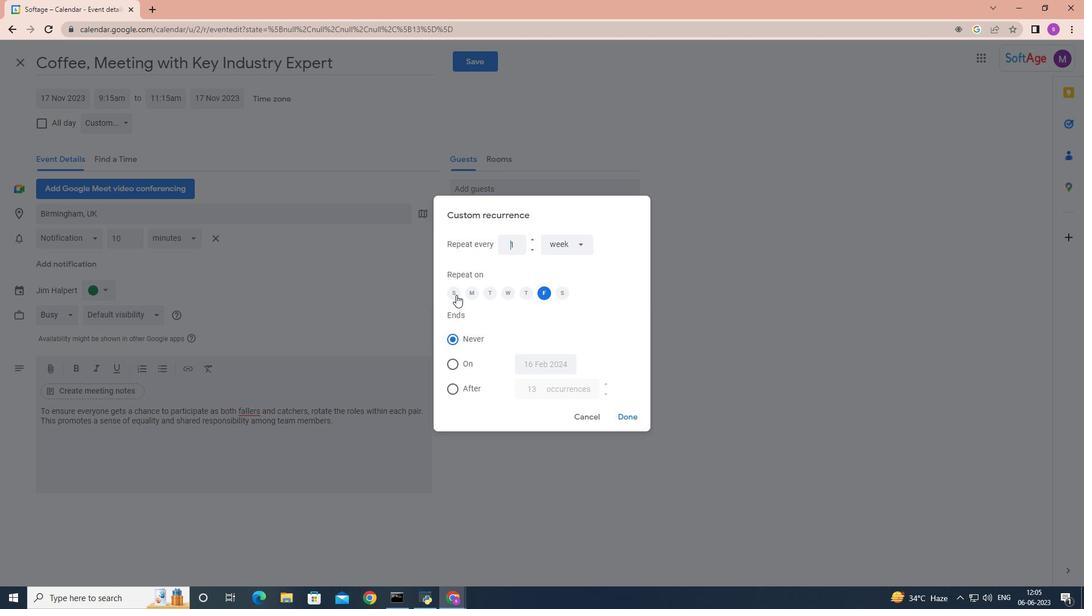 
Action: Mouse pressed left at (456, 294)
Screenshot: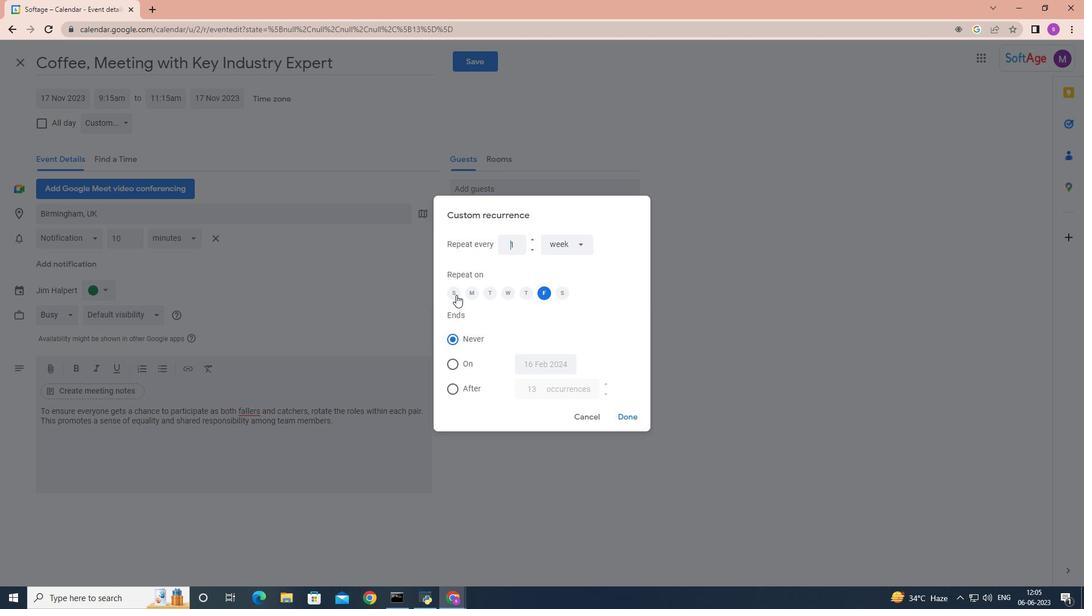 
Action: Mouse moved to (546, 294)
Screenshot: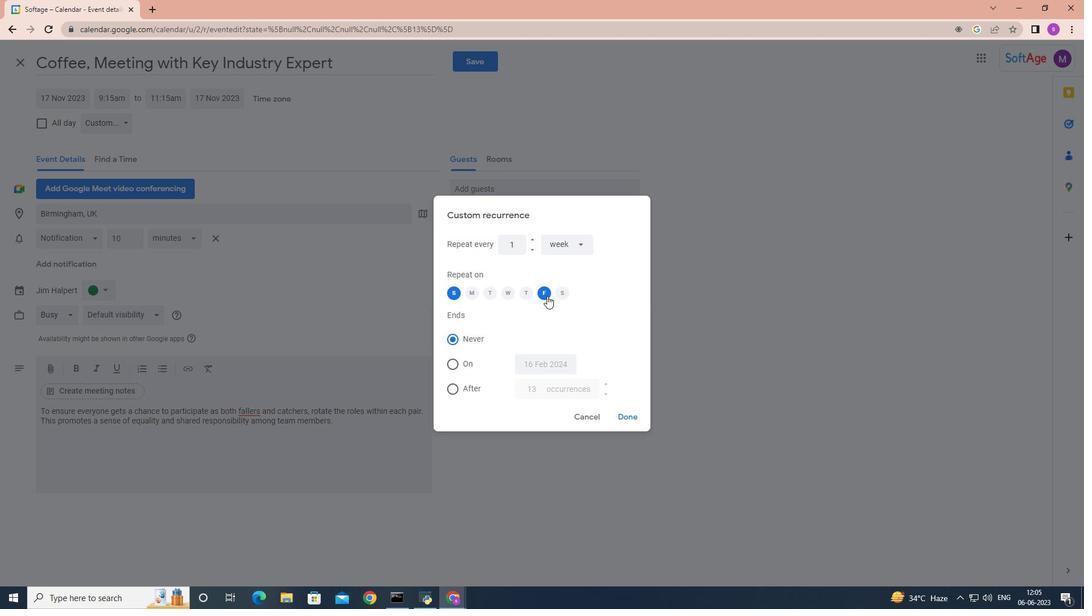 
Action: Mouse pressed left at (546, 294)
Screenshot: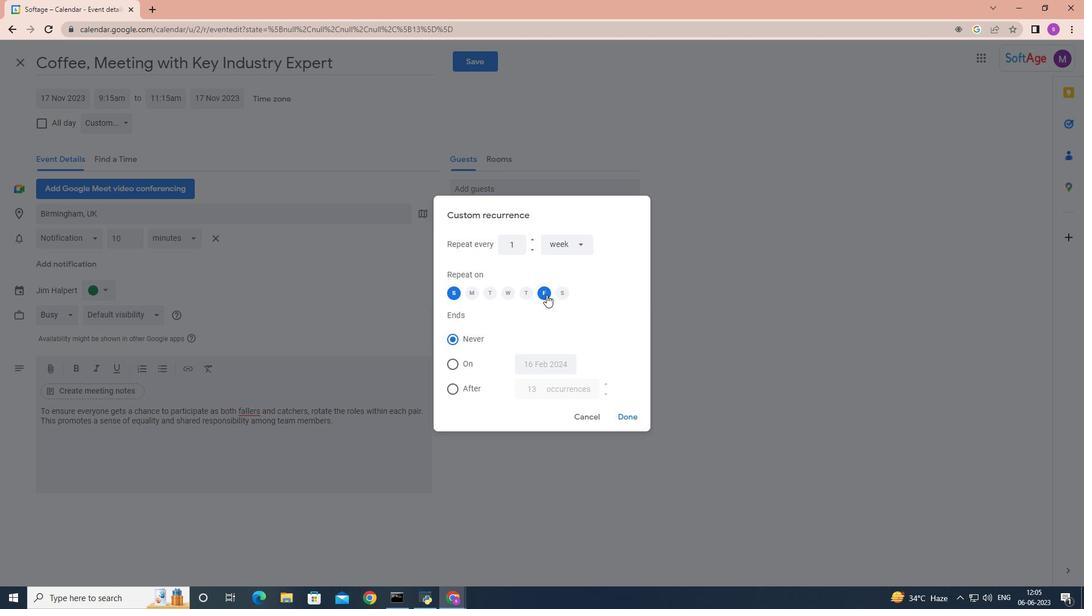 
Action: Mouse moved to (626, 416)
Screenshot: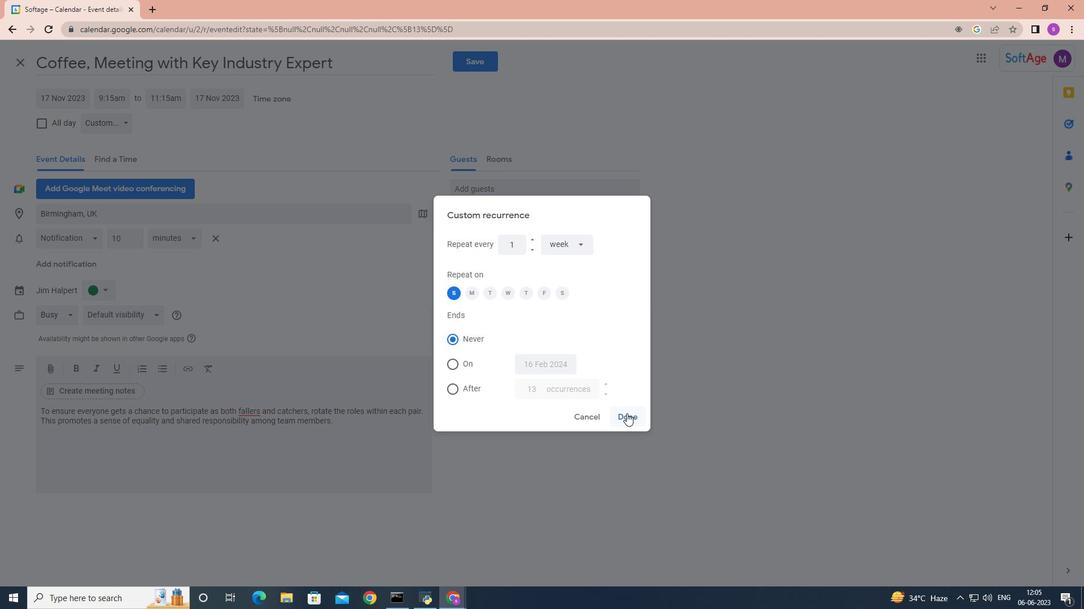 
Action: Mouse pressed left at (626, 416)
Screenshot: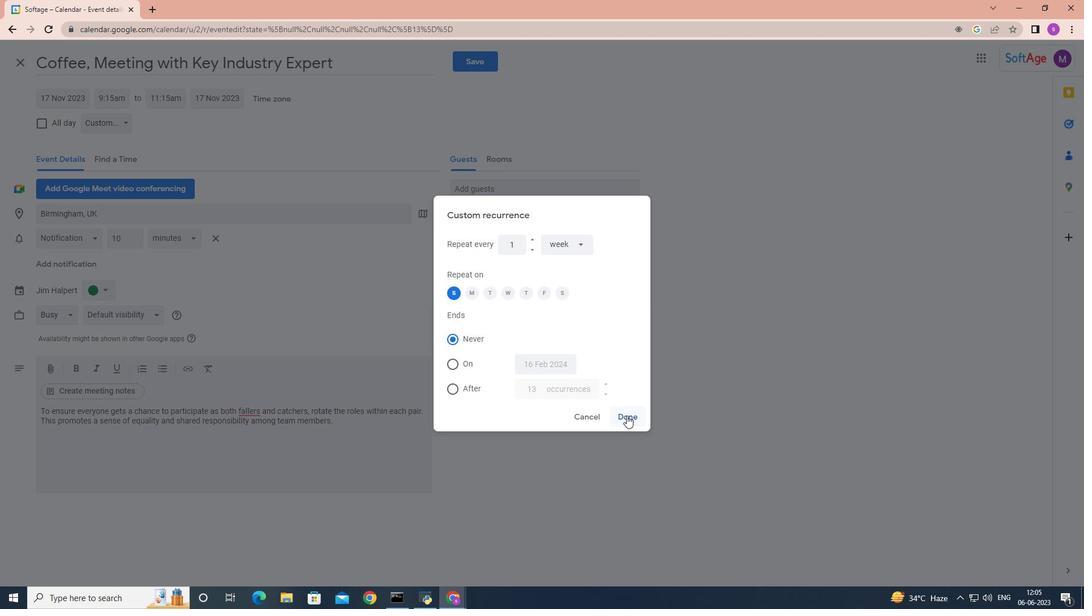 
Action: Mouse moved to (485, 60)
Screenshot: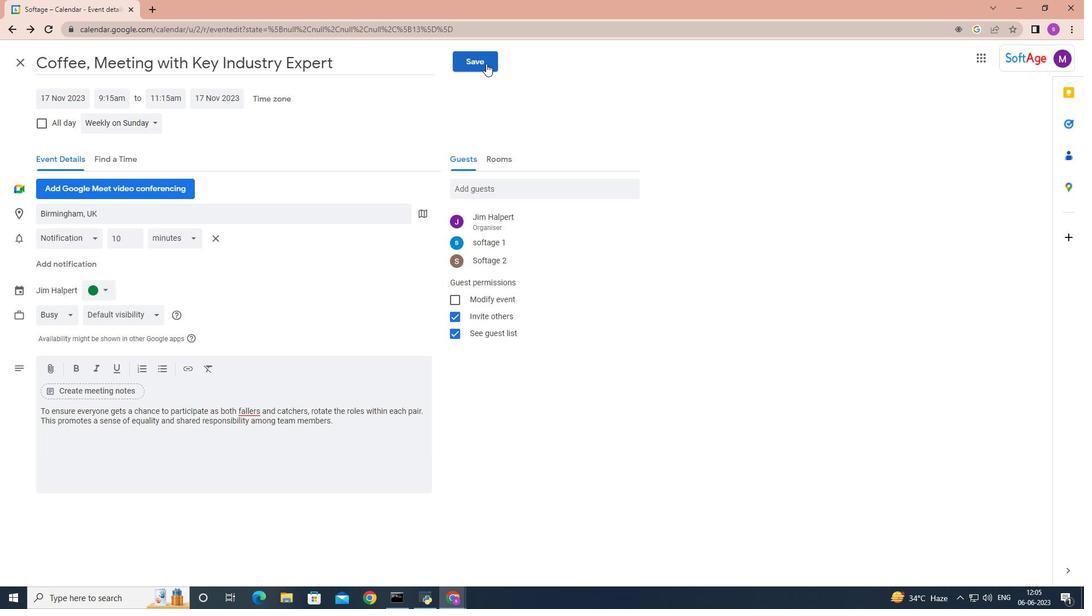 
Action: Mouse pressed left at (485, 60)
Screenshot: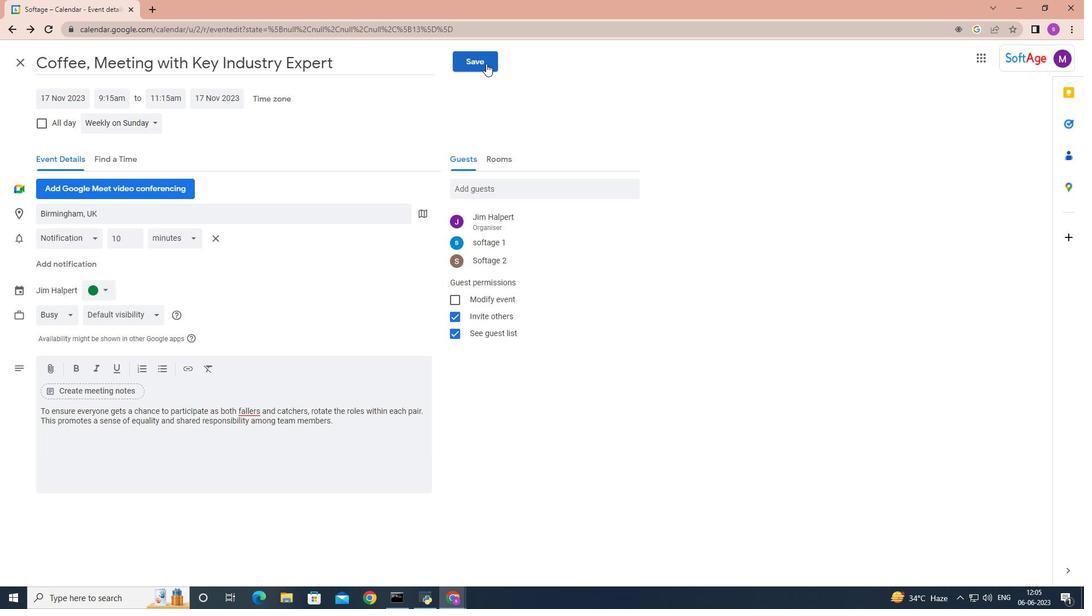
Action: Mouse moved to (643, 336)
Screenshot: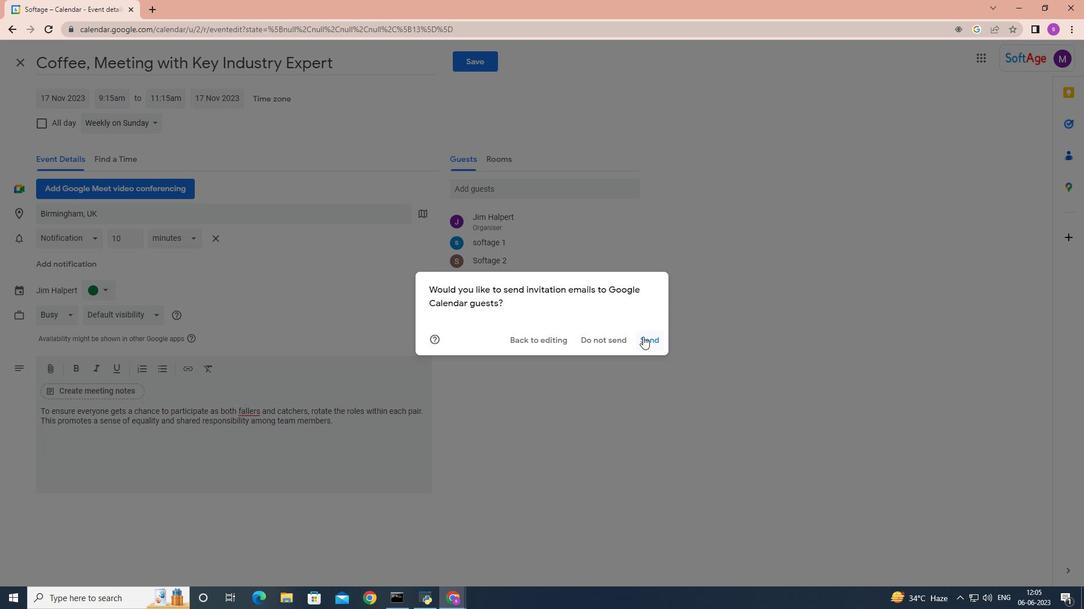 
Action: Mouse pressed left at (643, 336)
Screenshot: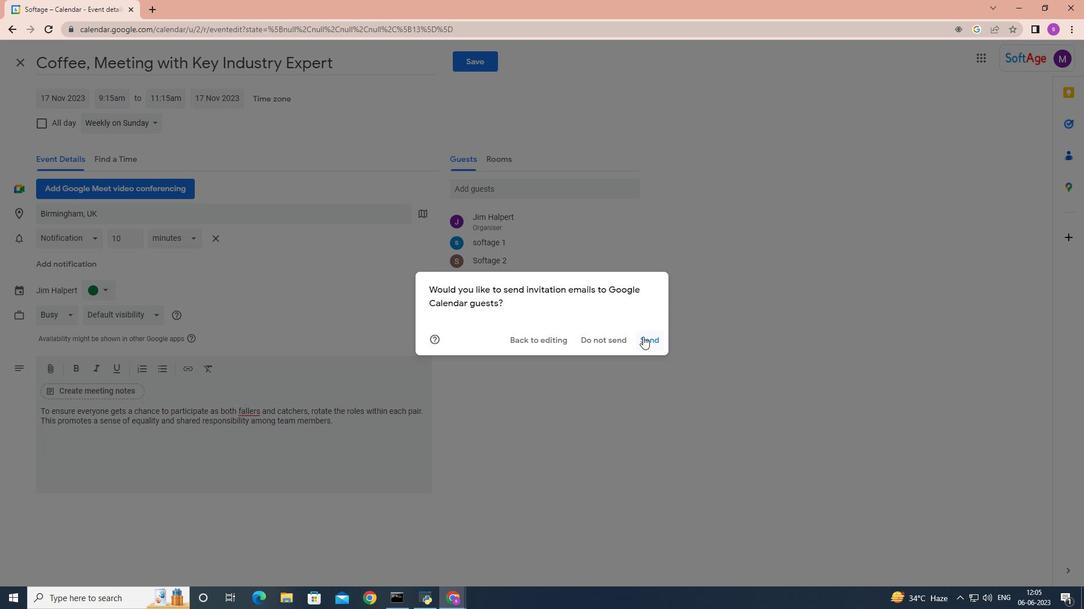 
